 Task: nan
Action: Mouse moved to (471, 129)
Screenshot: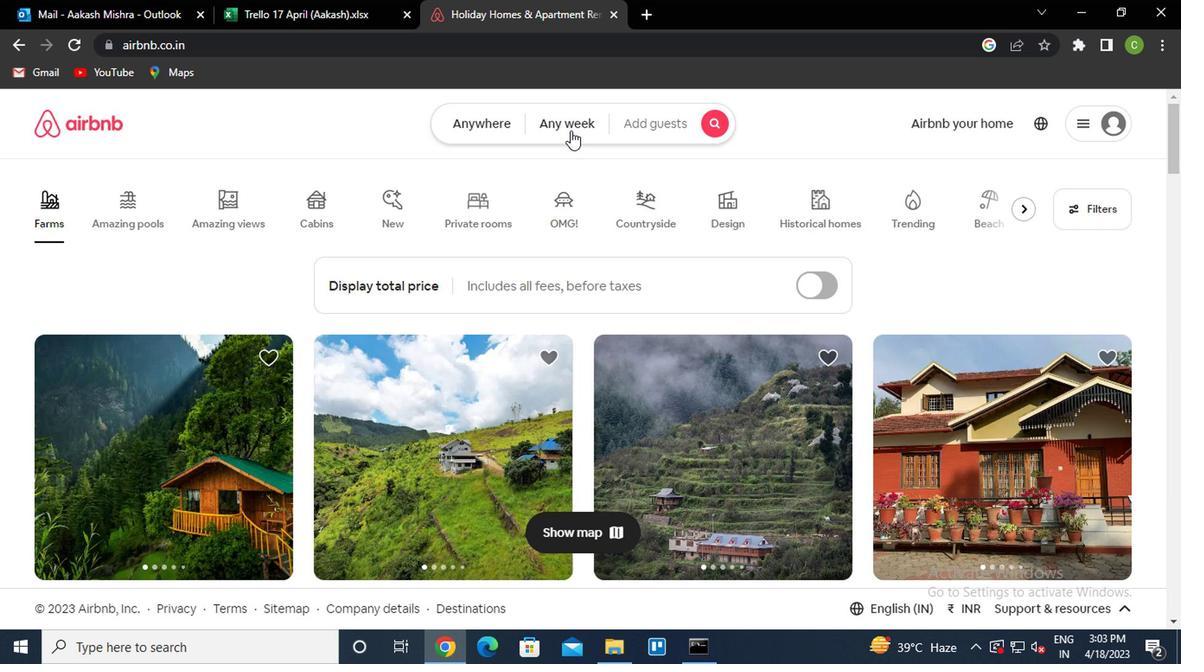 
Action: Mouse pressed left at (471, 129)
Screenshot: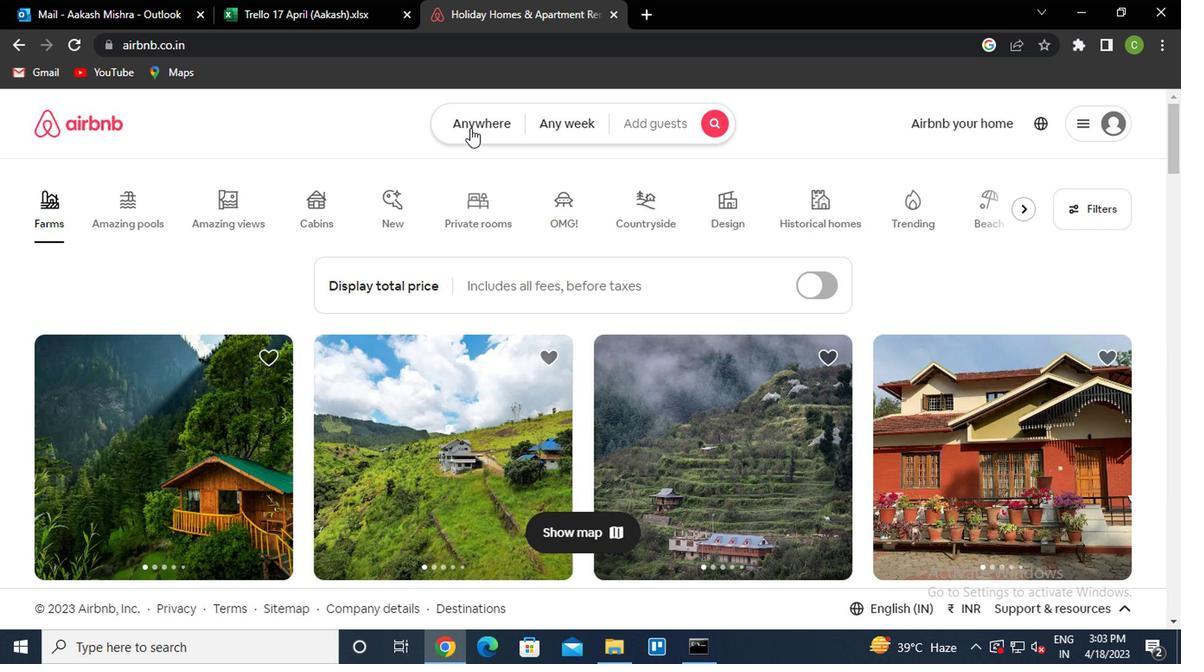 
Action: Mouse moved to (339, 193)
Screenshot: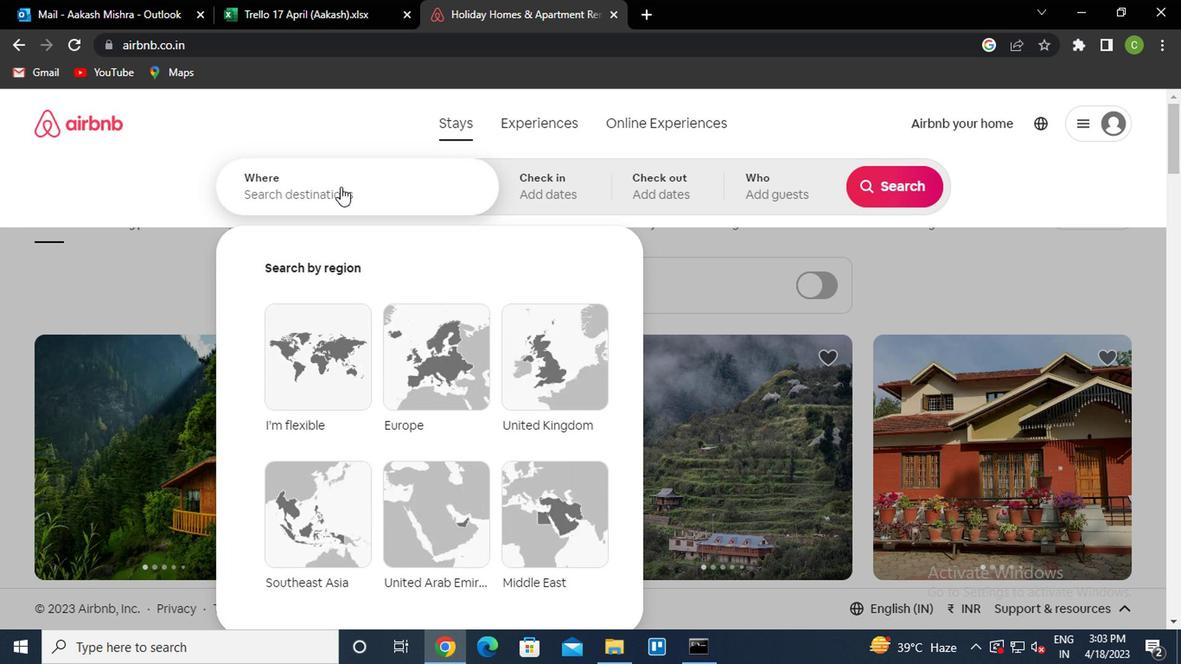 
Action: Mouse pressed left at (339, 193)
Screenshot: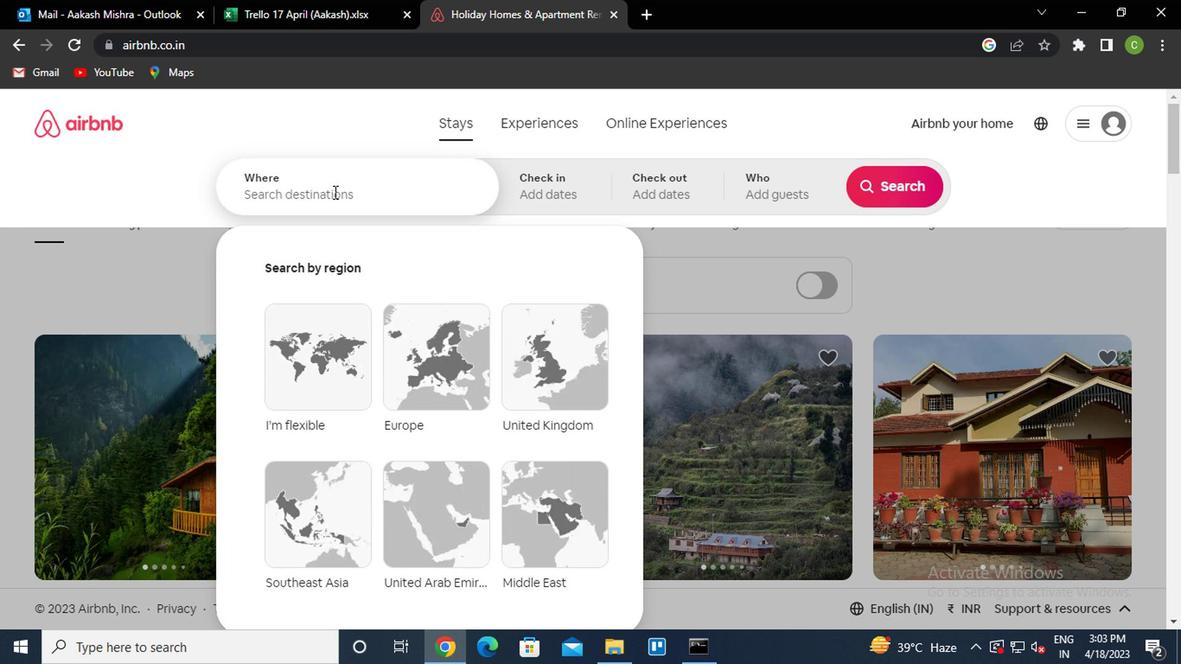 
Action: Key pressed <Key.caps_lock><Key.caps_lock>l<Key.caps_lock>pubi<Key.space><Key.caps_lock>b<Key.caps_lock>razil<Key.enter>
Screenshot: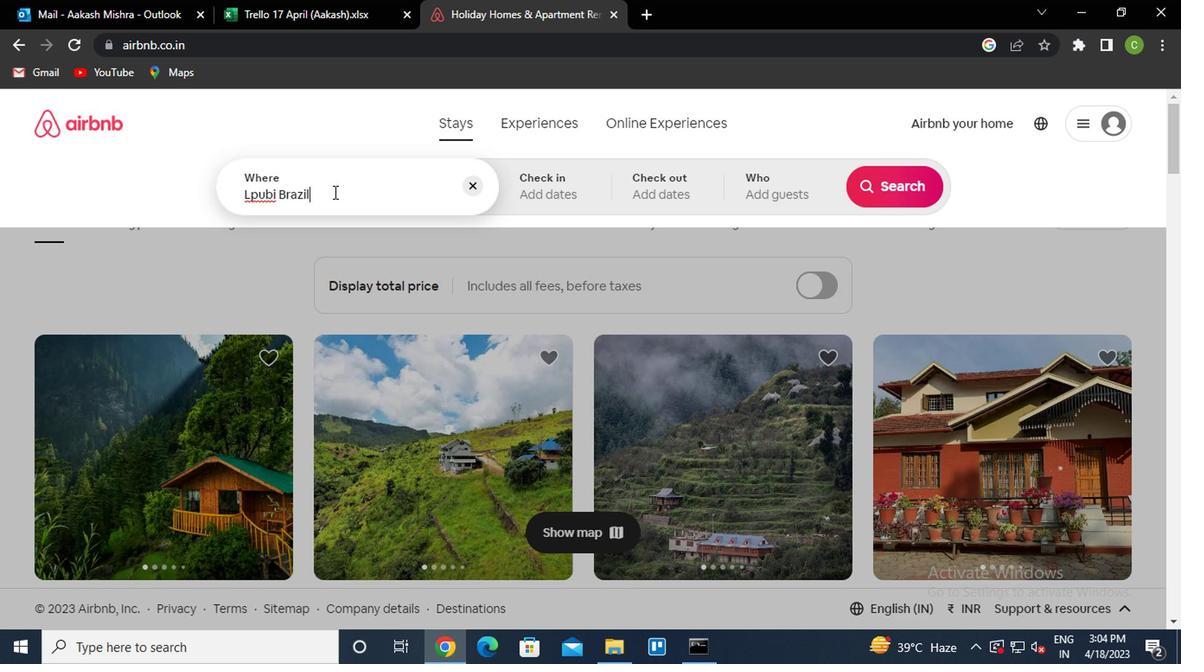 
Action: Mouse moved to (881, 321)
Screenshot: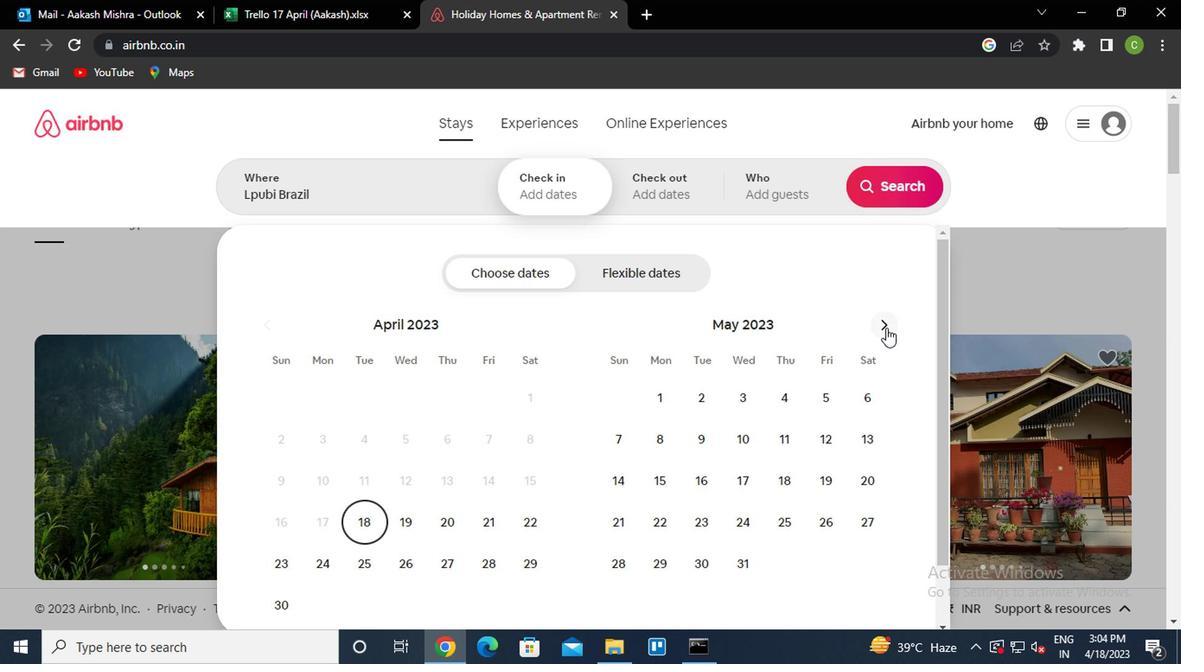 
Action: Mouse pressed left at (881, 321)
Screenshot: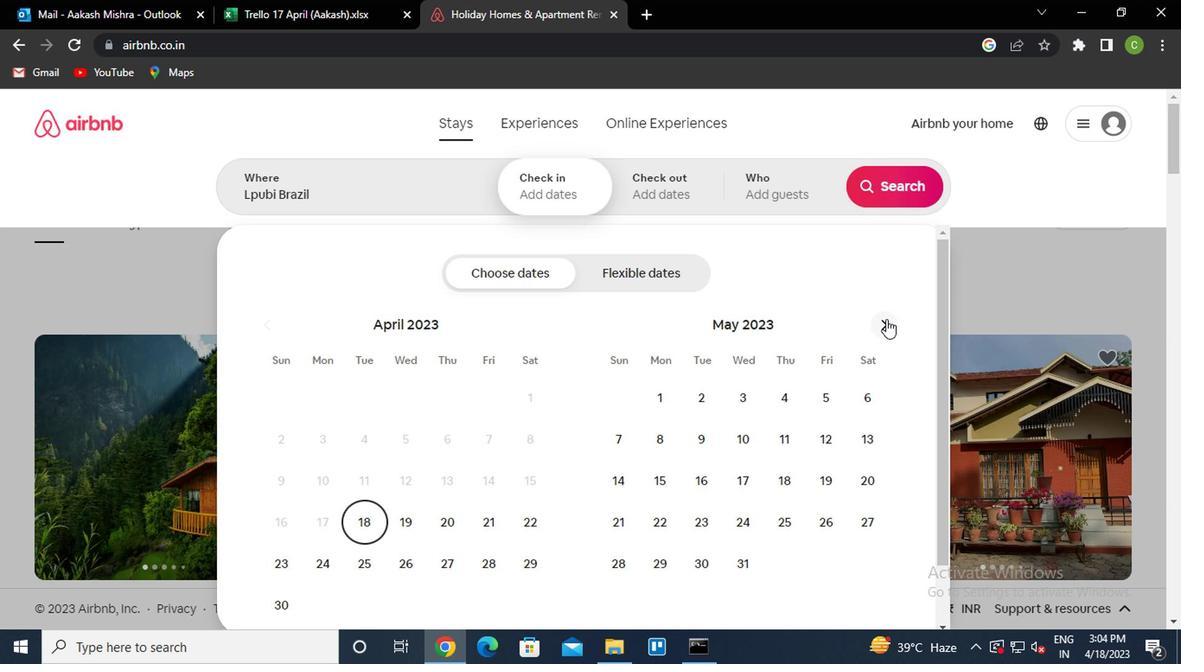 
Action: Mouse pressed left at (881, 321)
Screenshot: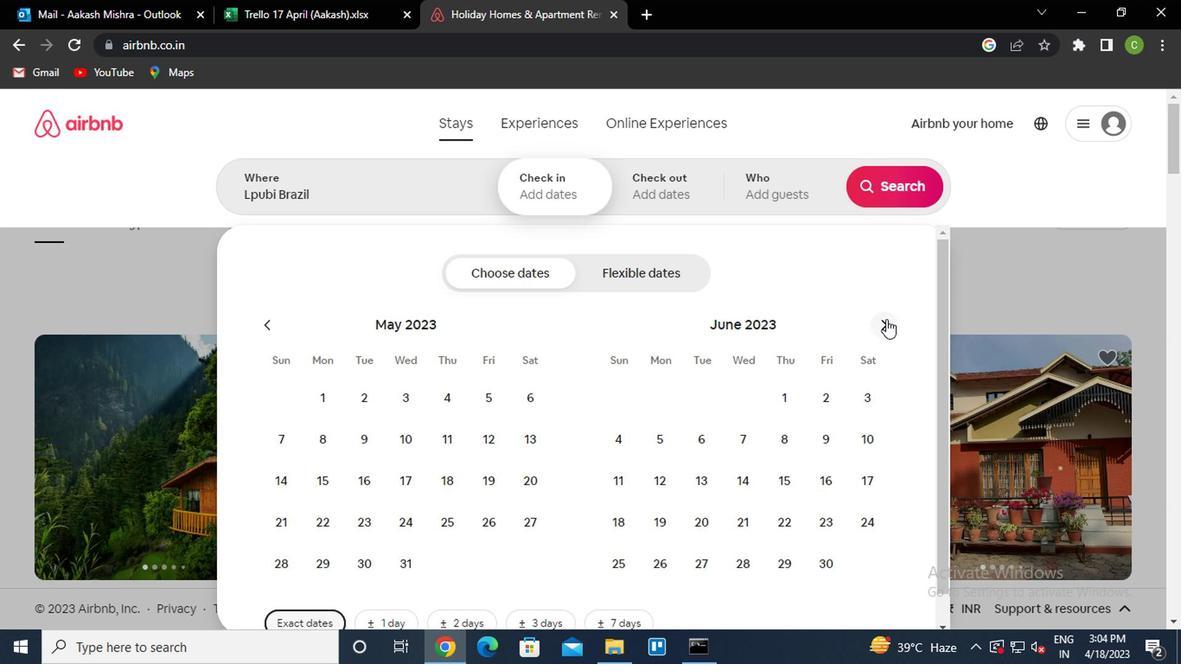 
Action: Mouse pressed left at (881, 321)
Screenshot: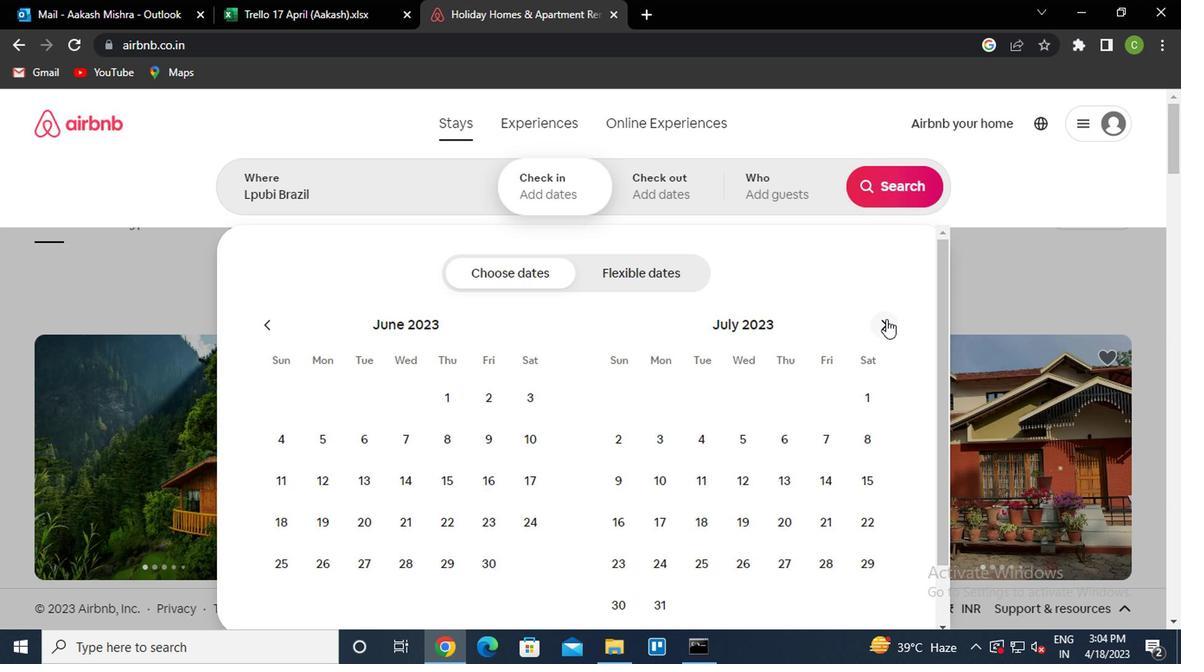 
Action: Mouse pressed left at (881, 321)
Screenshot: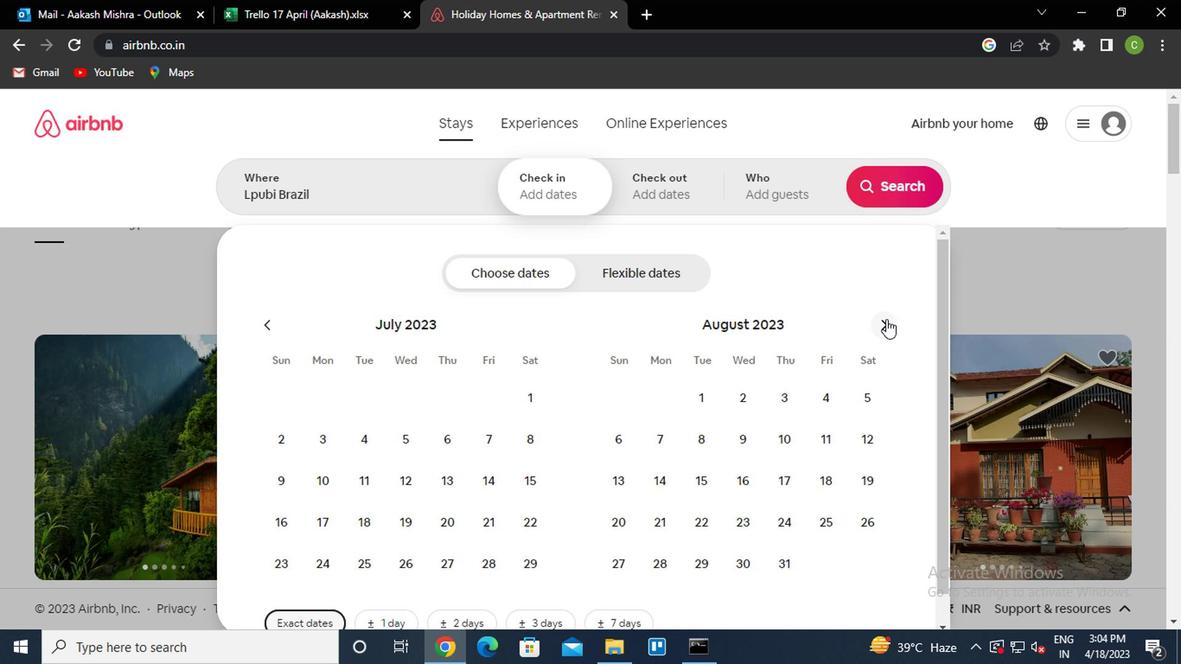 
Action: Mouse moved to (707, 440)
Screenshot: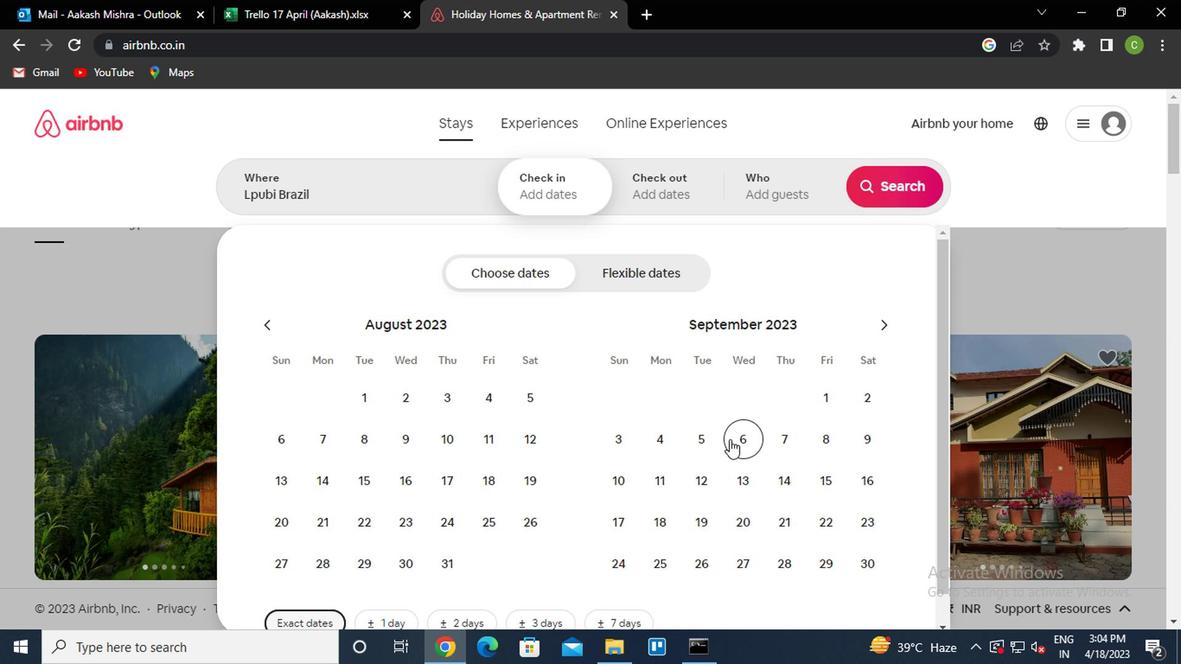 
Action: Mouse pressed left at (707, 440)
Screenshot: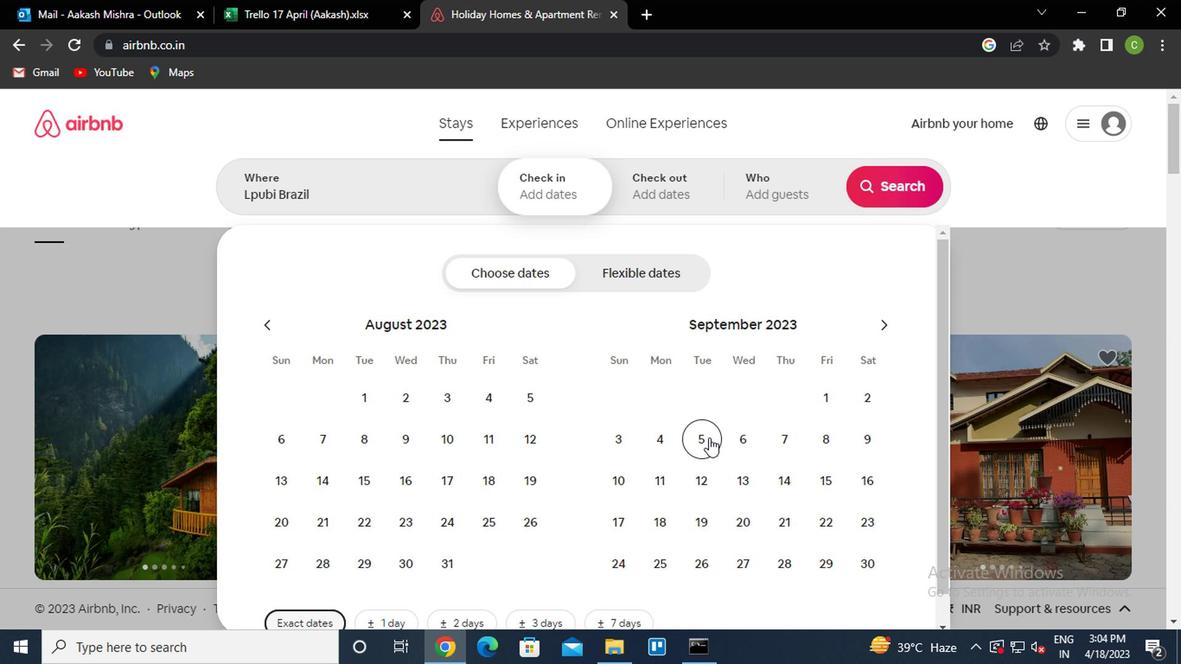
Action: Mouse moved to (715, 483)
Screenshot: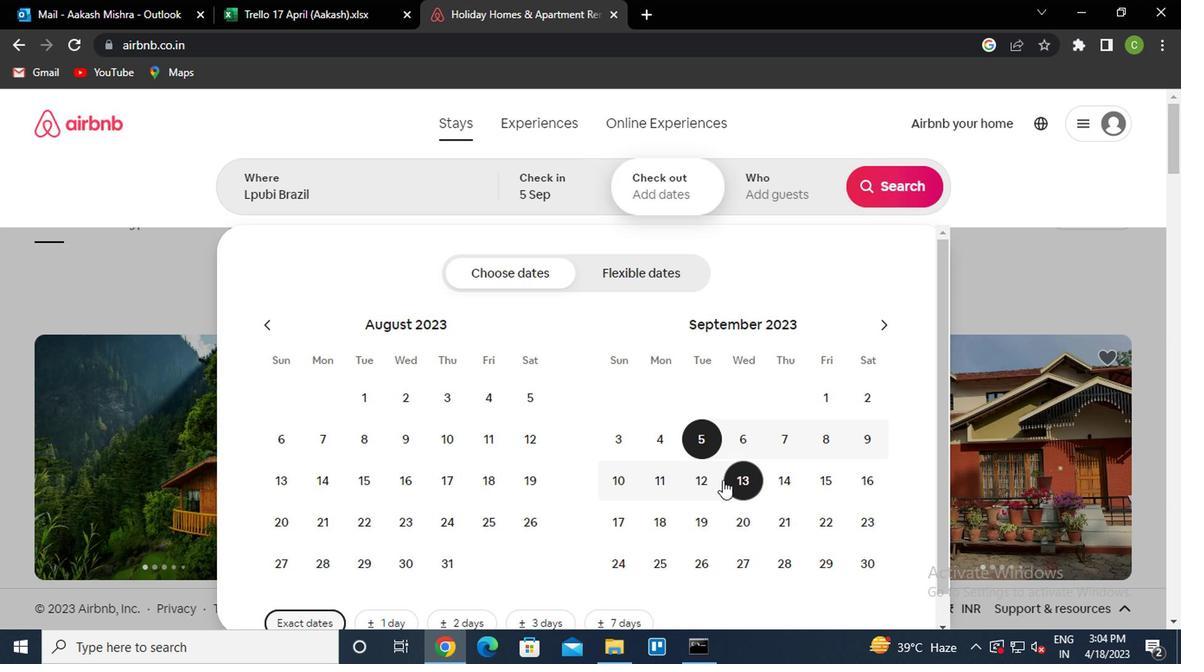 
Action: Mouse pressed left at (715, 483)
Screenshot: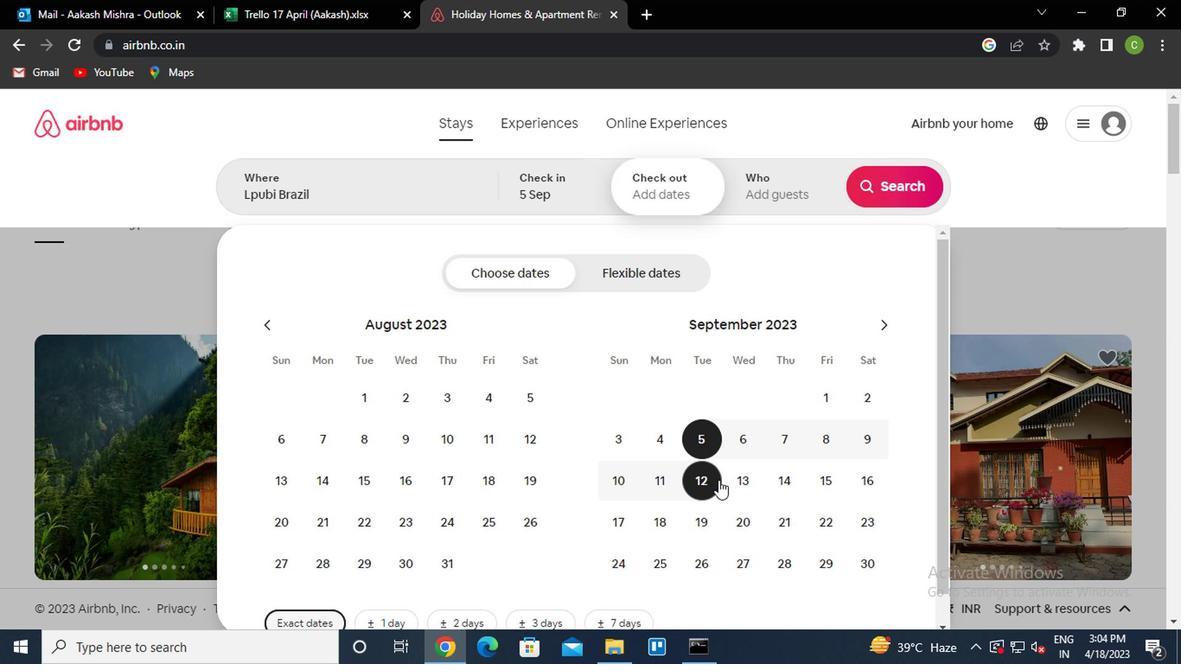 
Action: Mouse moved to (820, 202)
Screenshot: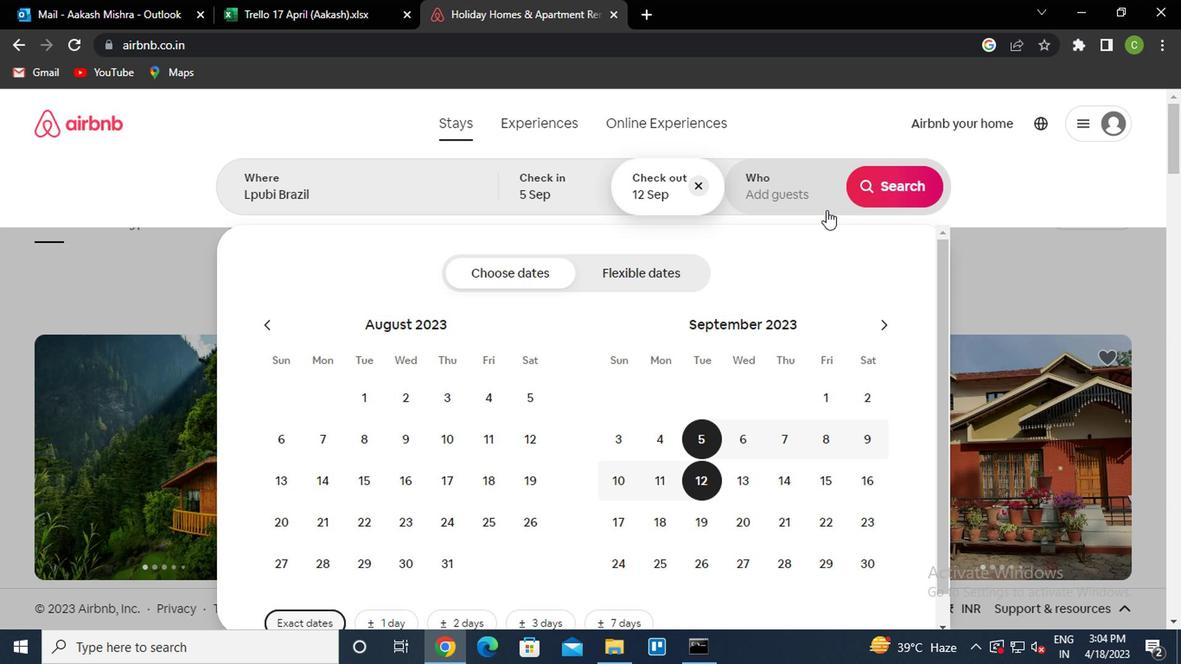 
Action: Mouse pressed left at (820, 202)
Screenshot: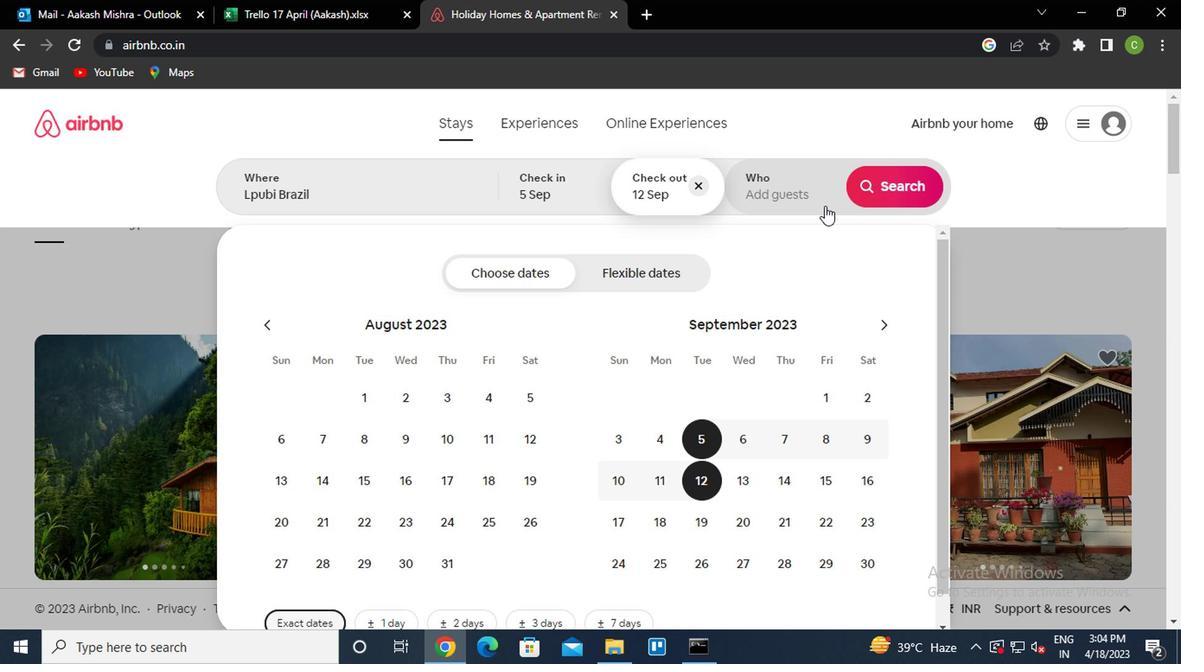 
Action: Mouse moved to (893, 276)
Screenshot: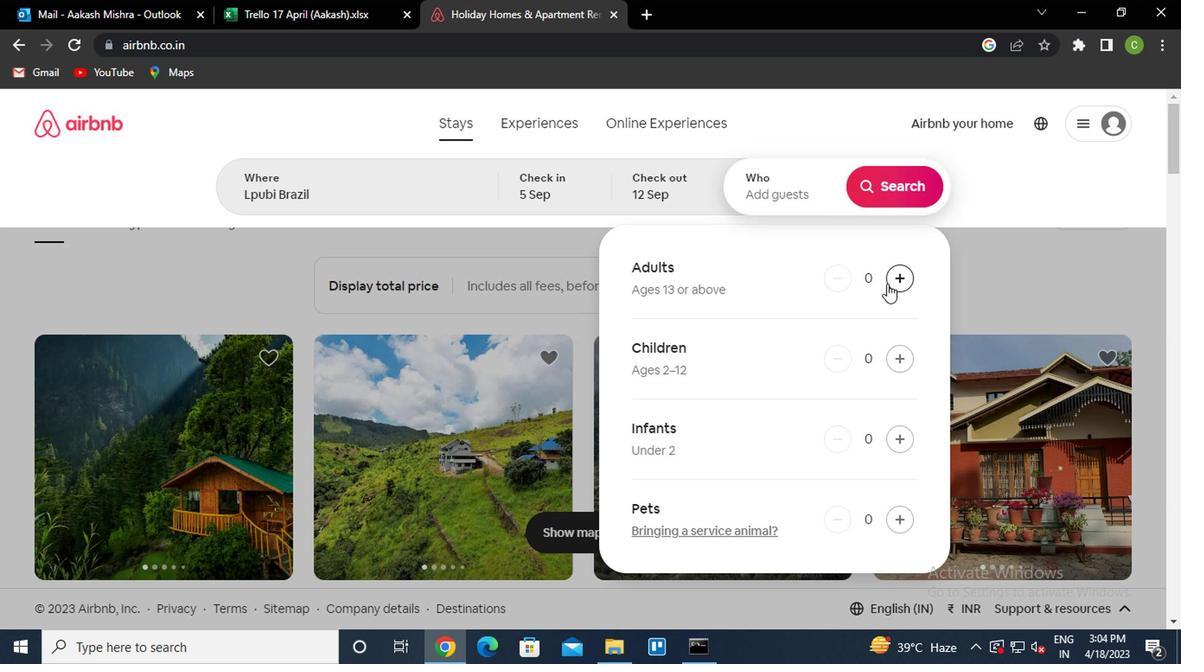 
Action: Mouse pressed left at (893, 276)
Screenshot: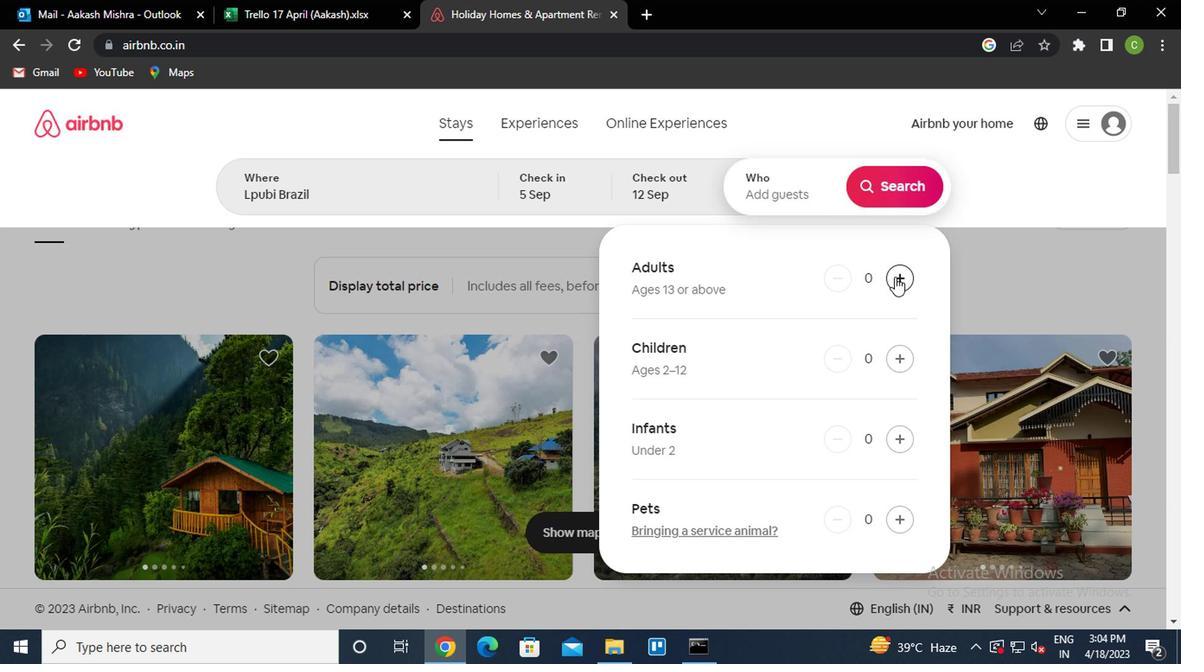 
Action: Mouse pressed left at (893, 276)
Screenshot: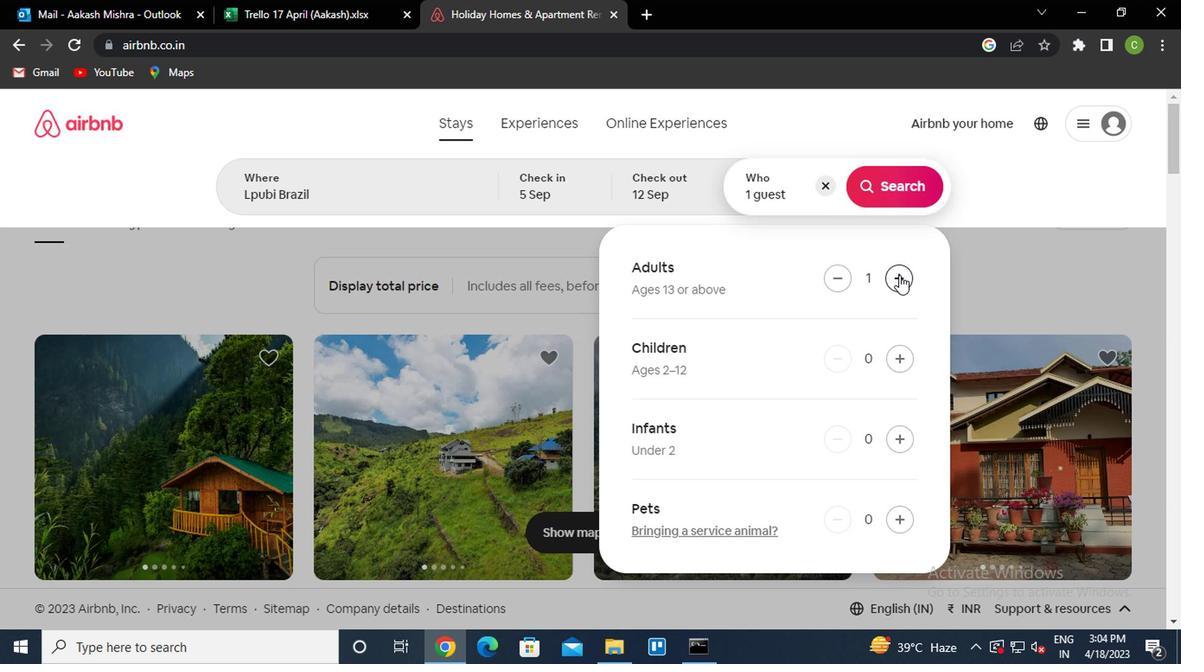
Action: Mouse moved to (1049, 298)
Screenshot: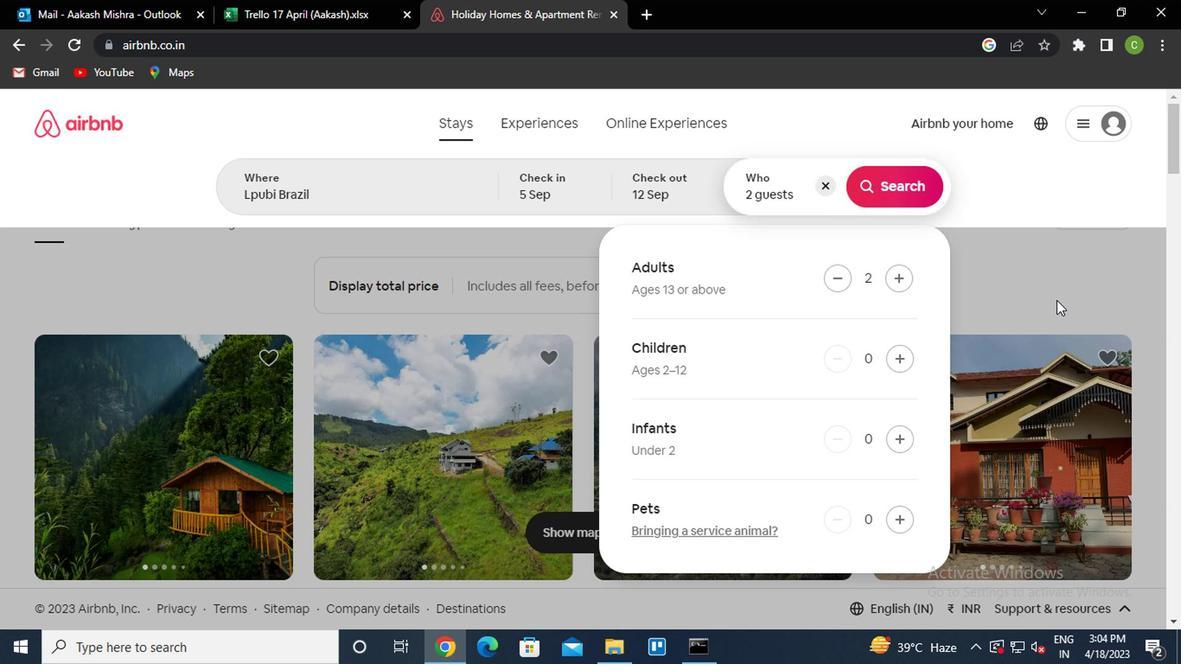 
Action: Mouse pressed left at (1049, 298)
Screenshot: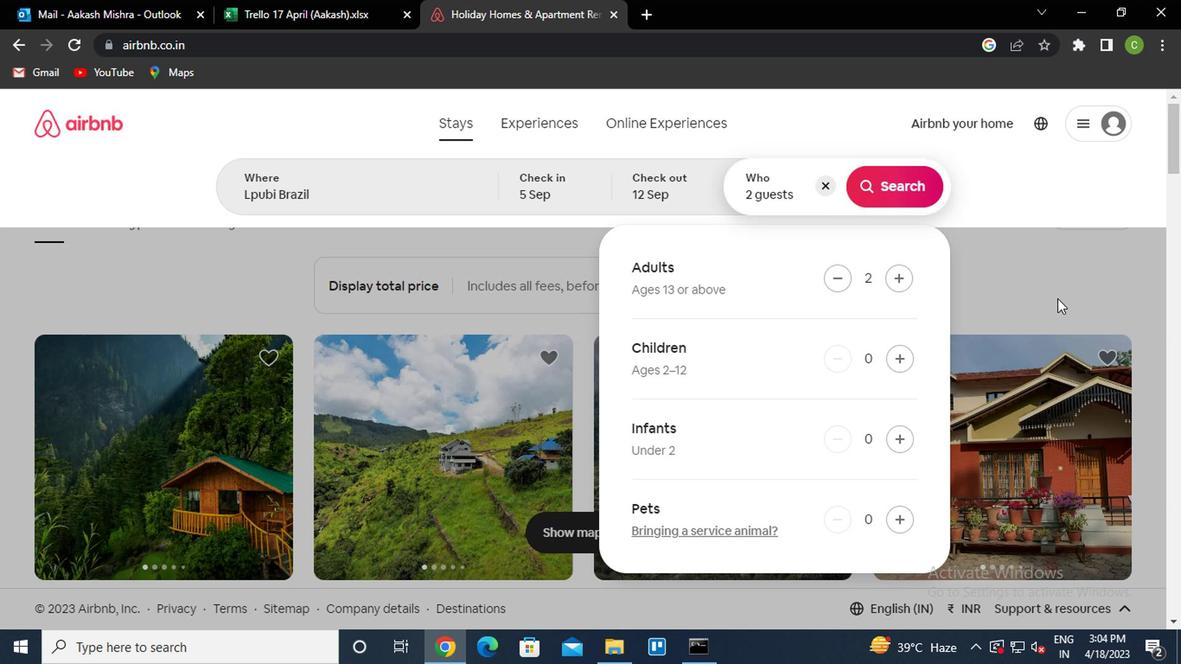 
Action: Mouse moved to (1080, 196)
Screenshot: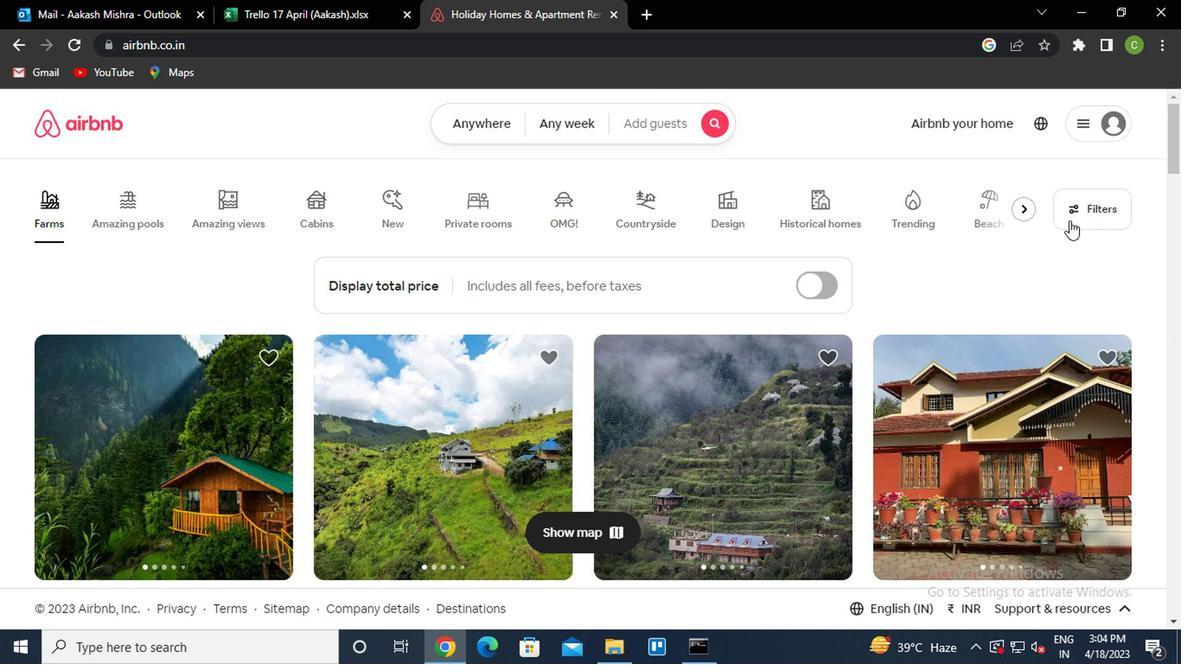 
Action: Mouse pressed left at (1080, 196)
Screenshot: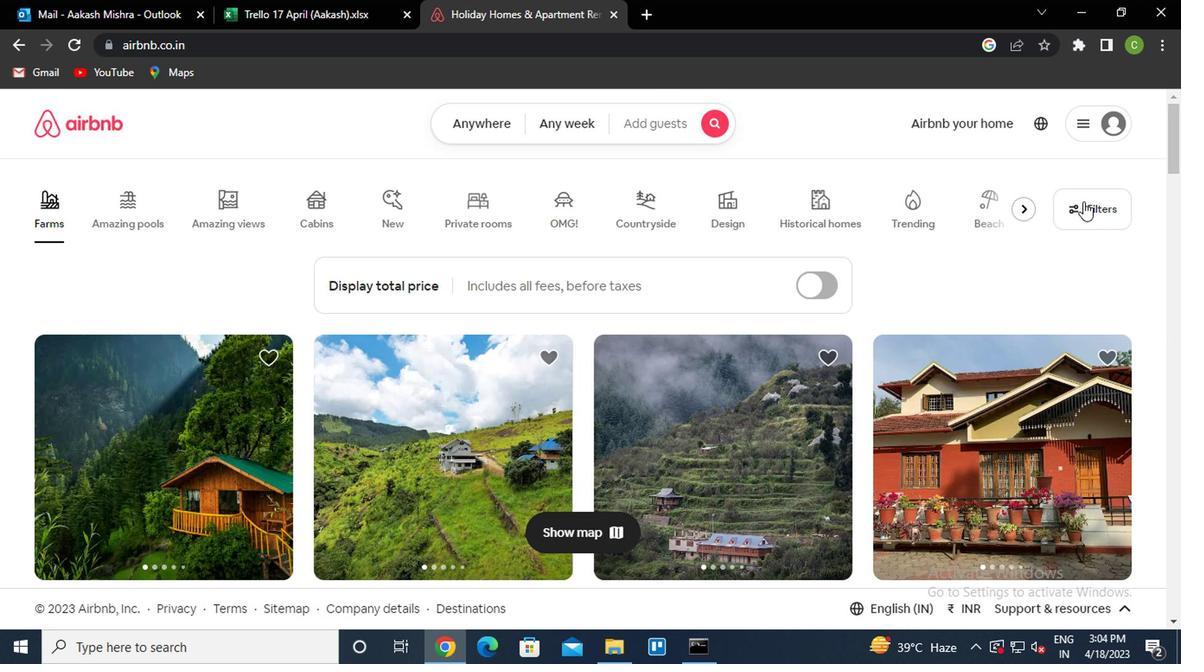 
Action: Mouse moved to (384, 417)
Screenshot: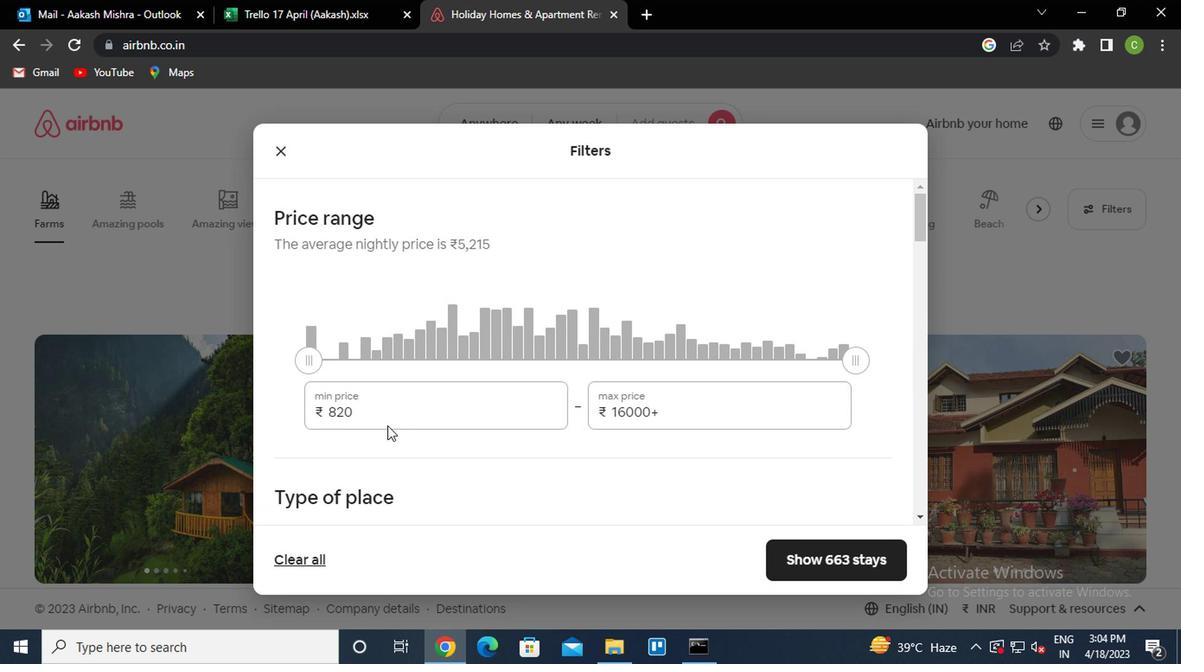 
Action: Mouse pressed left at (384, 417)
Screenshot: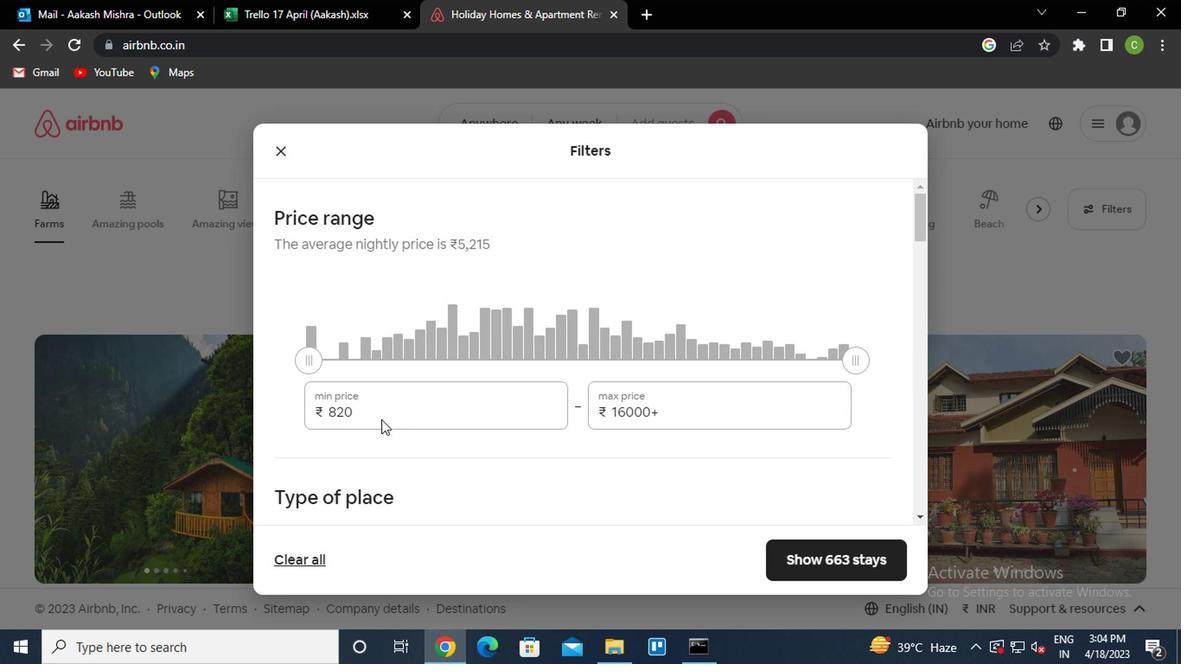 
Action: Key pressed <Key.backspace><Key.backspace><Key.backspace>10000<Key.tab>1500<Key.backspace><Key.backspace><Key.backspace><Key.backspace><Key.backspace><Key.backspace><Key.backspace><Key.backspace><Key.backspace><Key.backspace><Key.backspace><Key.backspace><Key.backspace><Key.backspace>15000
Screenshot: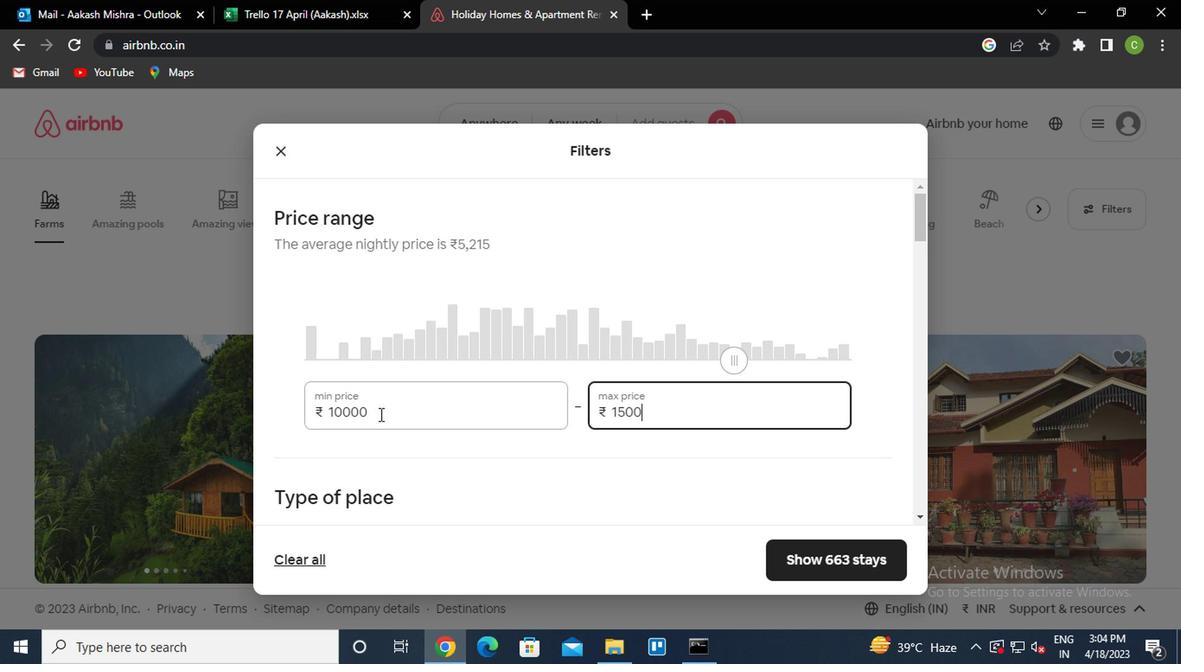 
Action: Mouse moved to (490, 420)
Screenshot: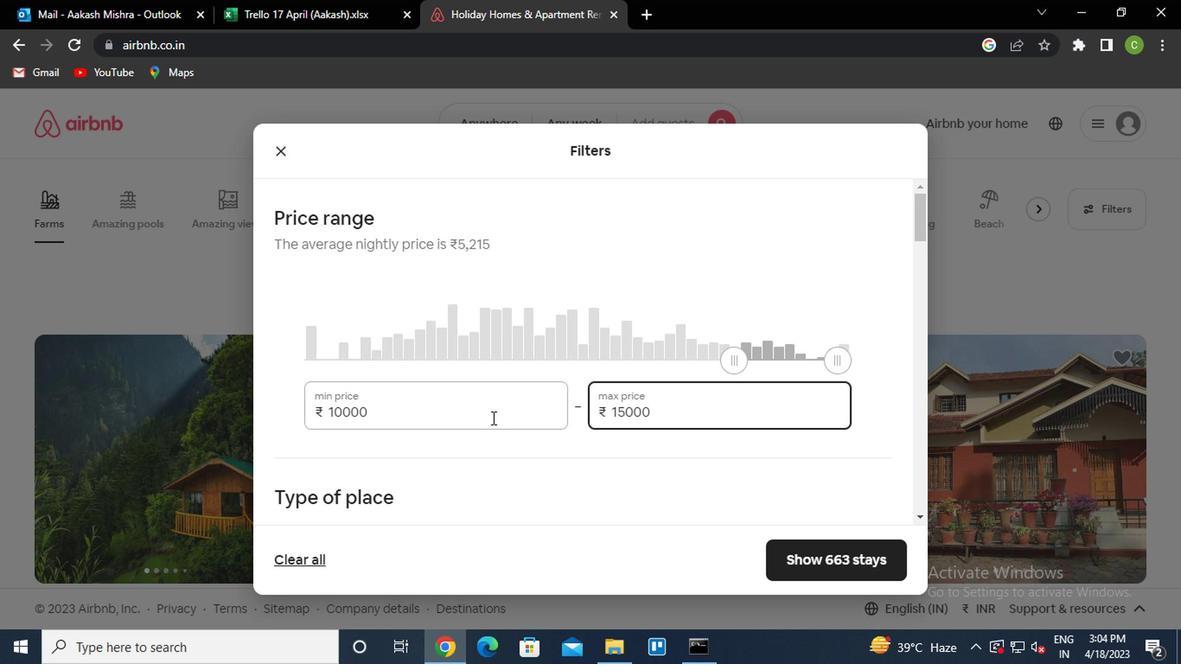 
Action: Mouse scrolled (490, 419) with delta (0, -1)
Screenshot: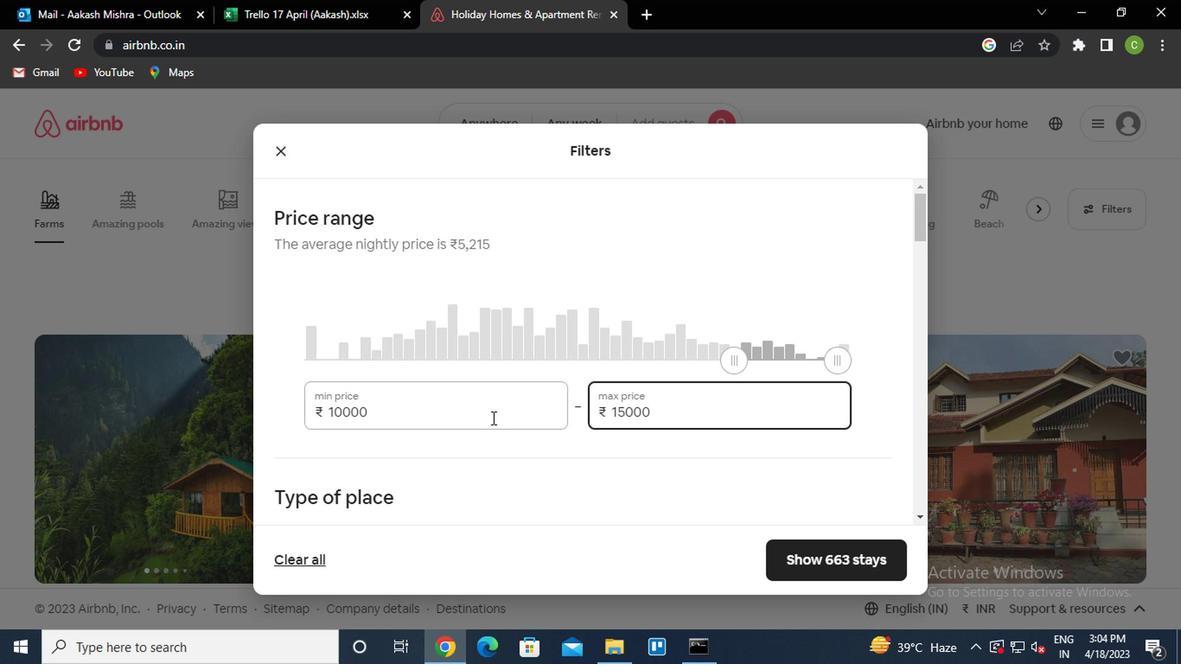 
Action: Mouse moved to (478, 422)
Screenshot: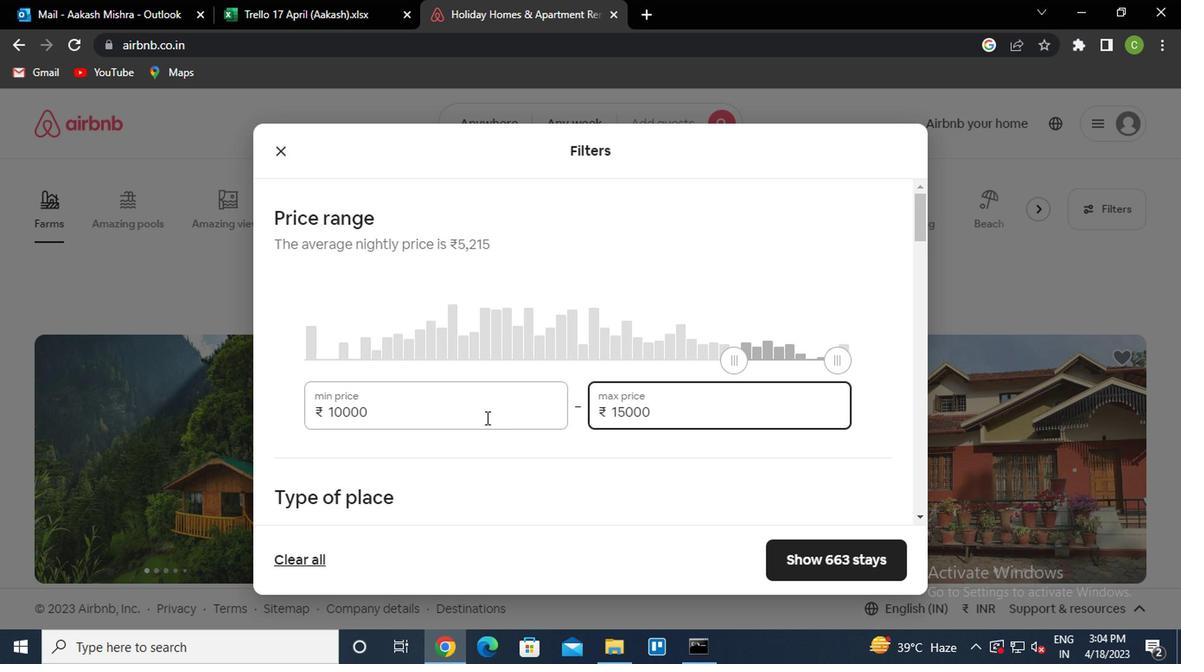 
Action: Mouse scrolled (478, 421) with delta (0, -1)
Screenshot: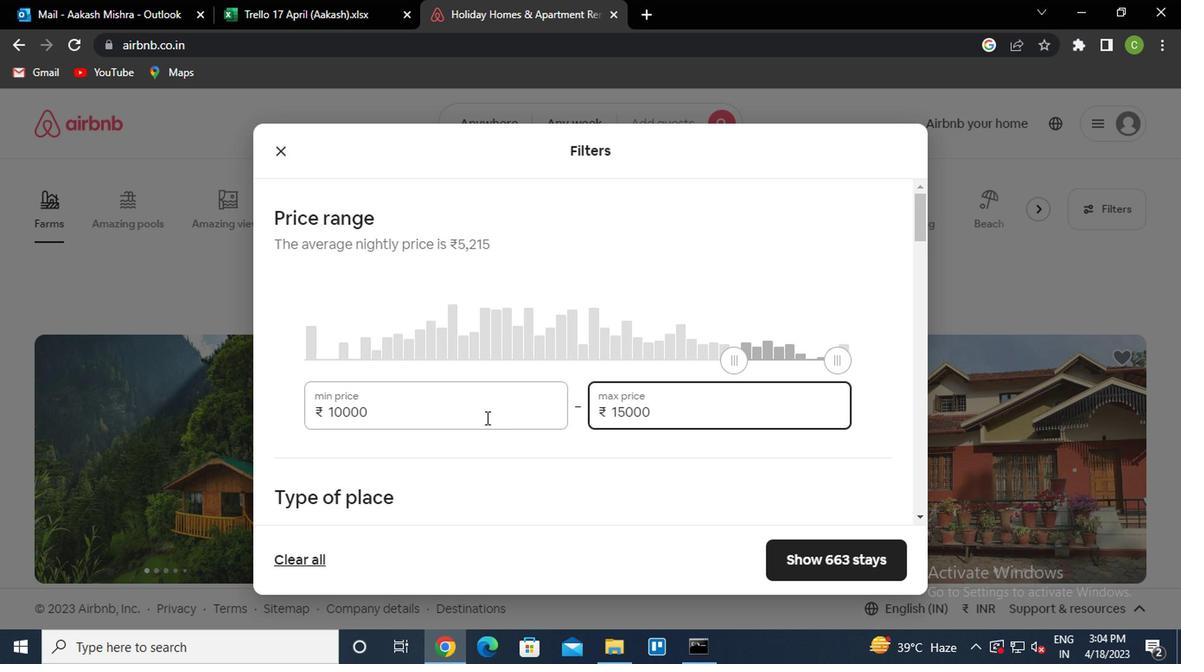 
Action: Mouse moved to (467, 425)
Screenshot: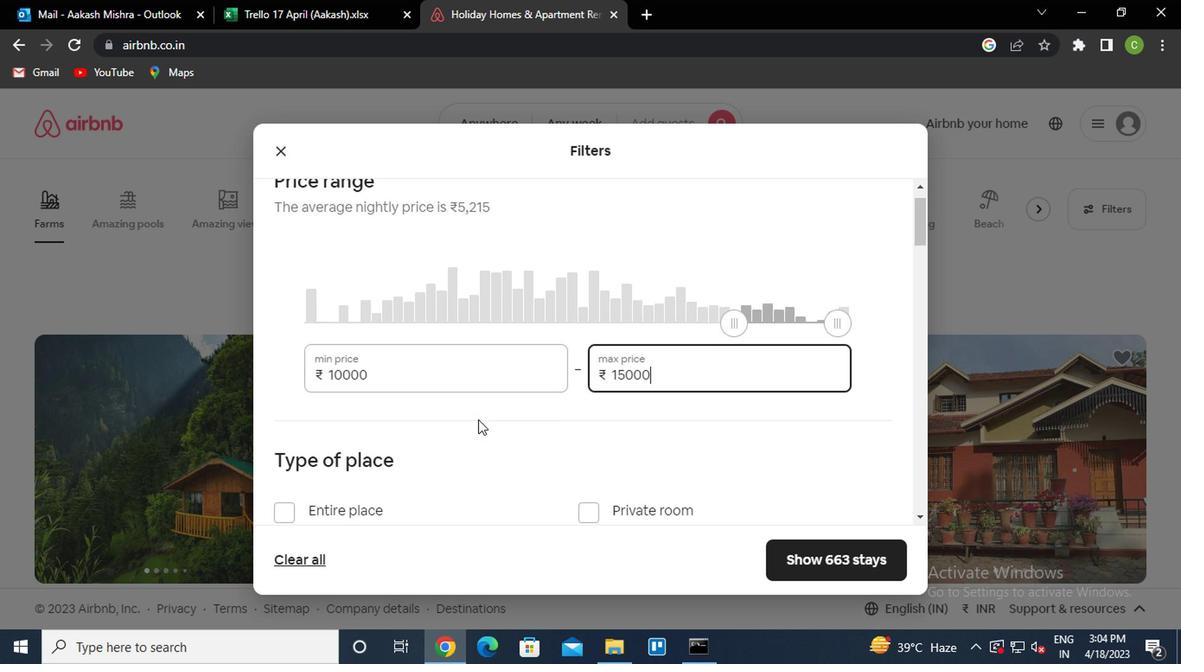 
Action: Mouse scrolled (467, 423) with delta (0, -1)
Screenshot: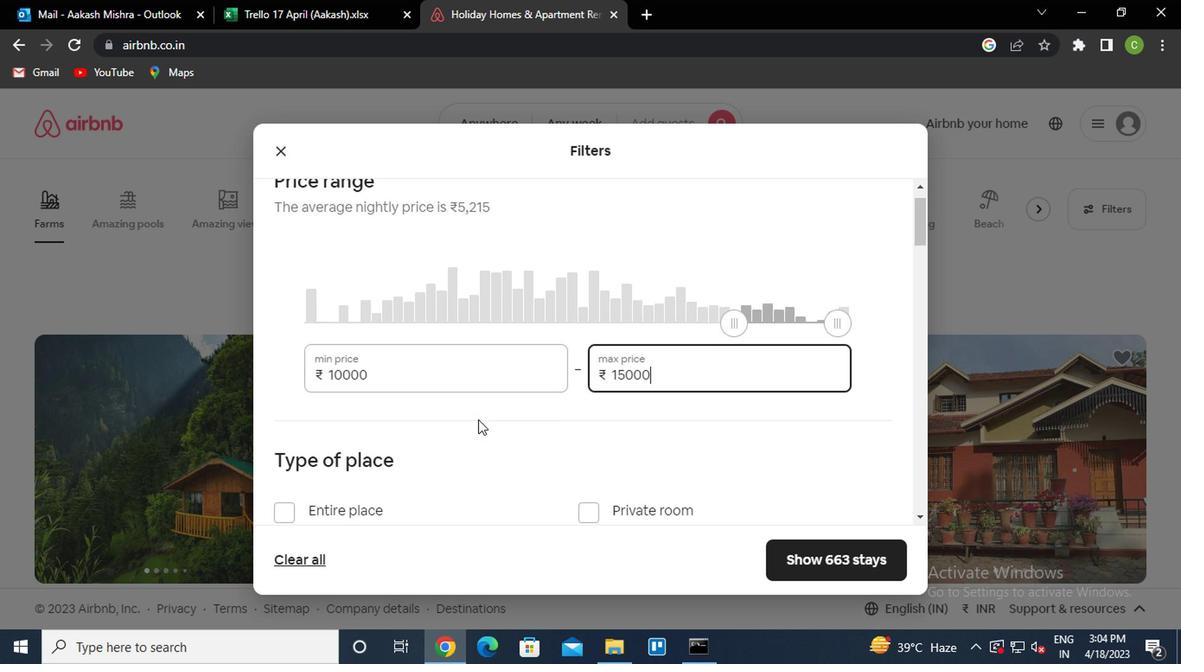 
Action: Mouse moved to (415, 362)
Screenshot: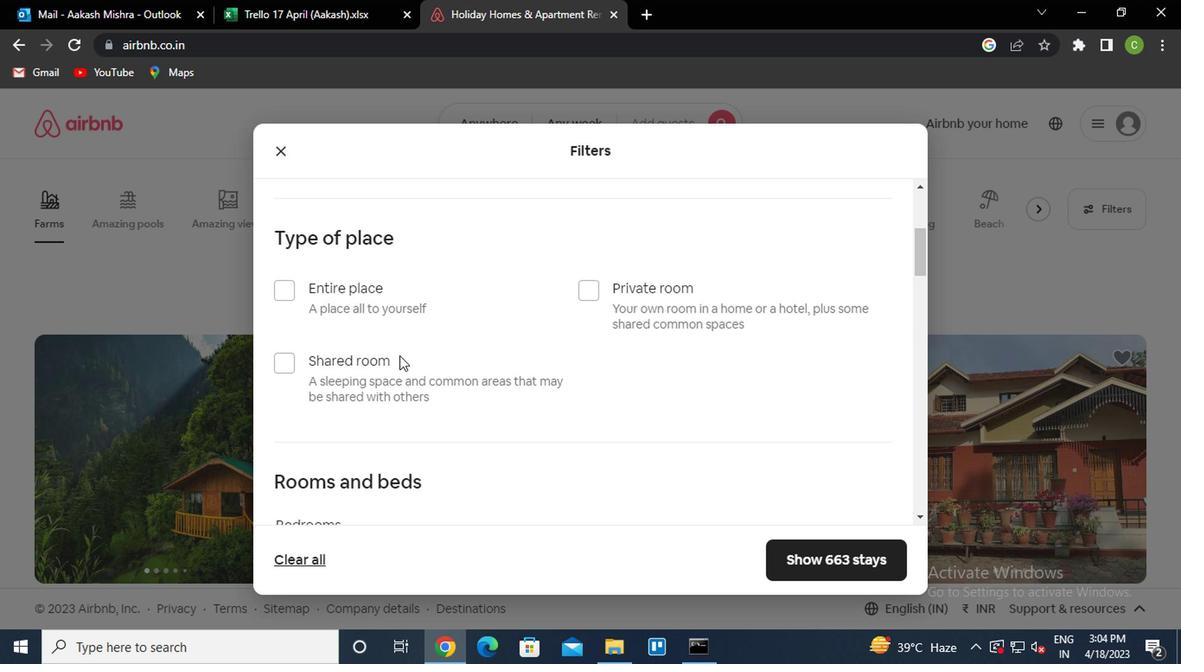 
Action: Mouse scrolled (415, 362) with delta (0, 0)
Screenshot: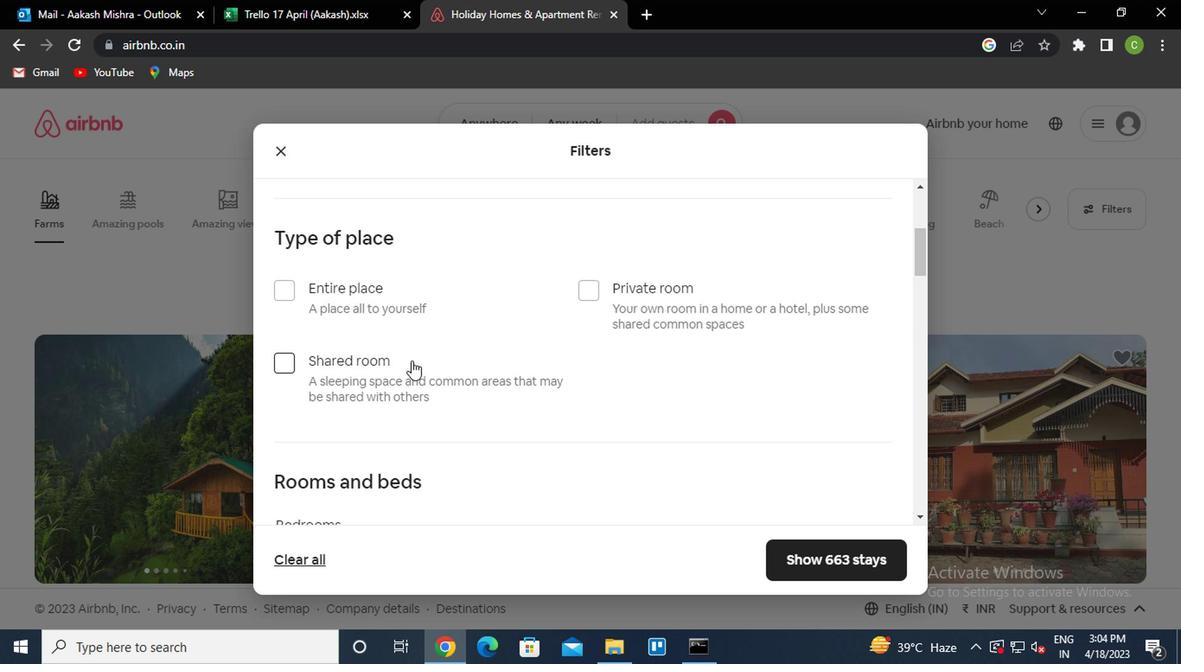 
Action: Mouse moved to (416, 366)
Screenshot: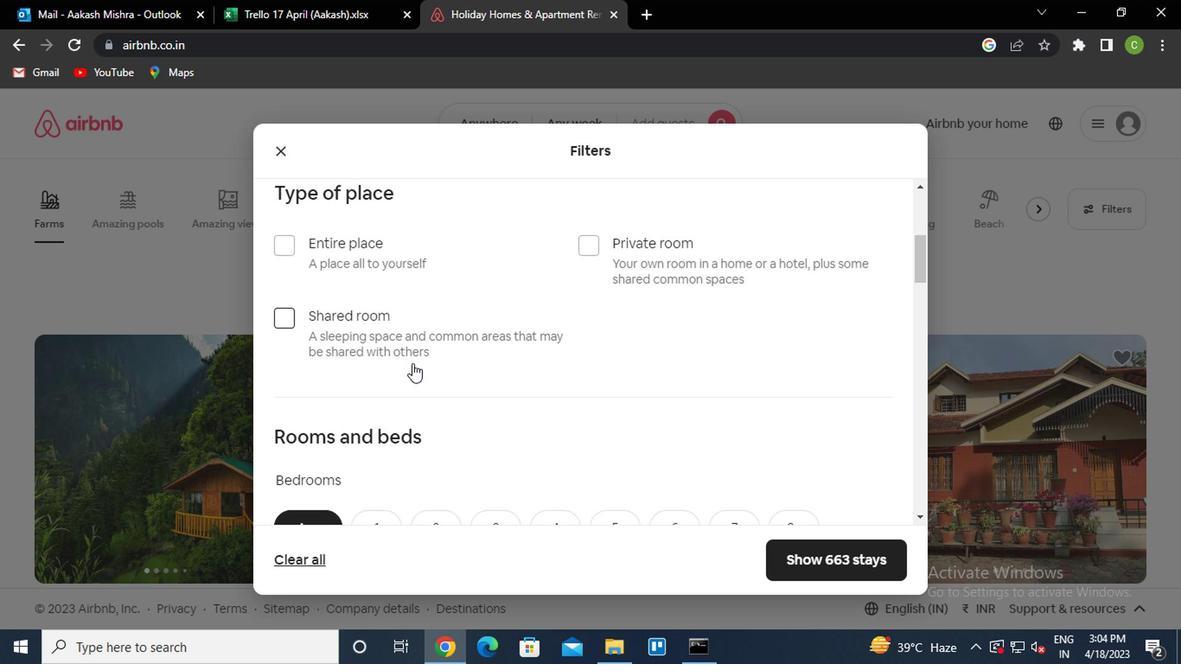 
Action: Mouse scrolled (416, 365) with delta (0, 0)
Screenshot: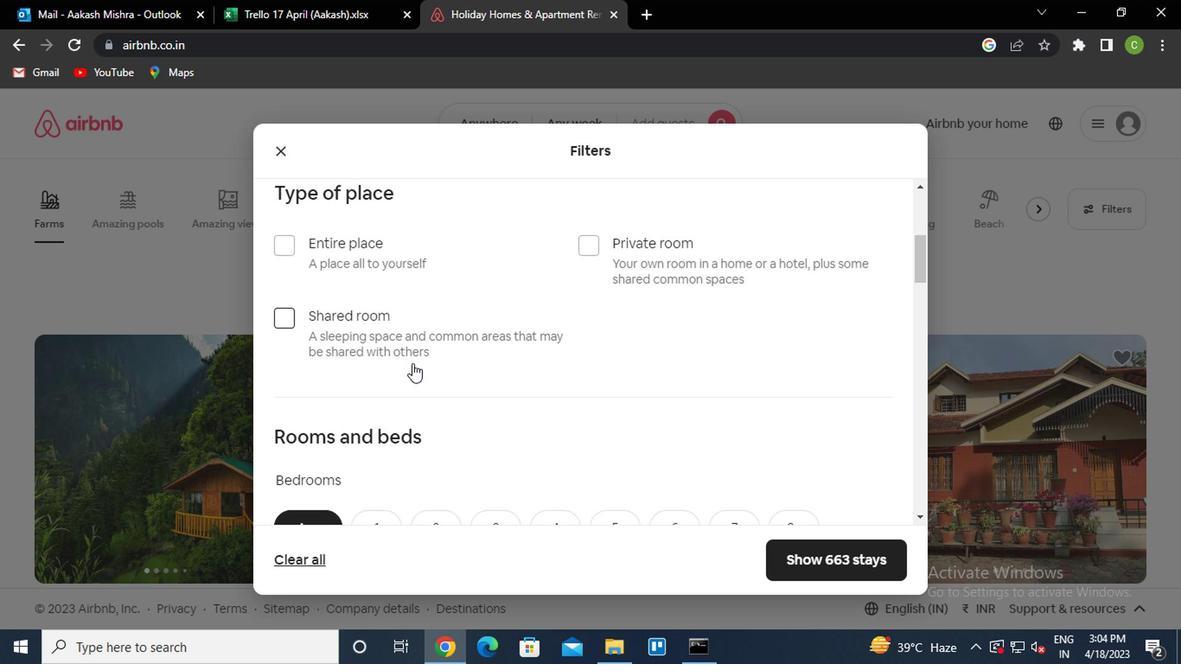 
Action: Mouse scrolled (416, 365) with delta (0, 0)
Screenshot: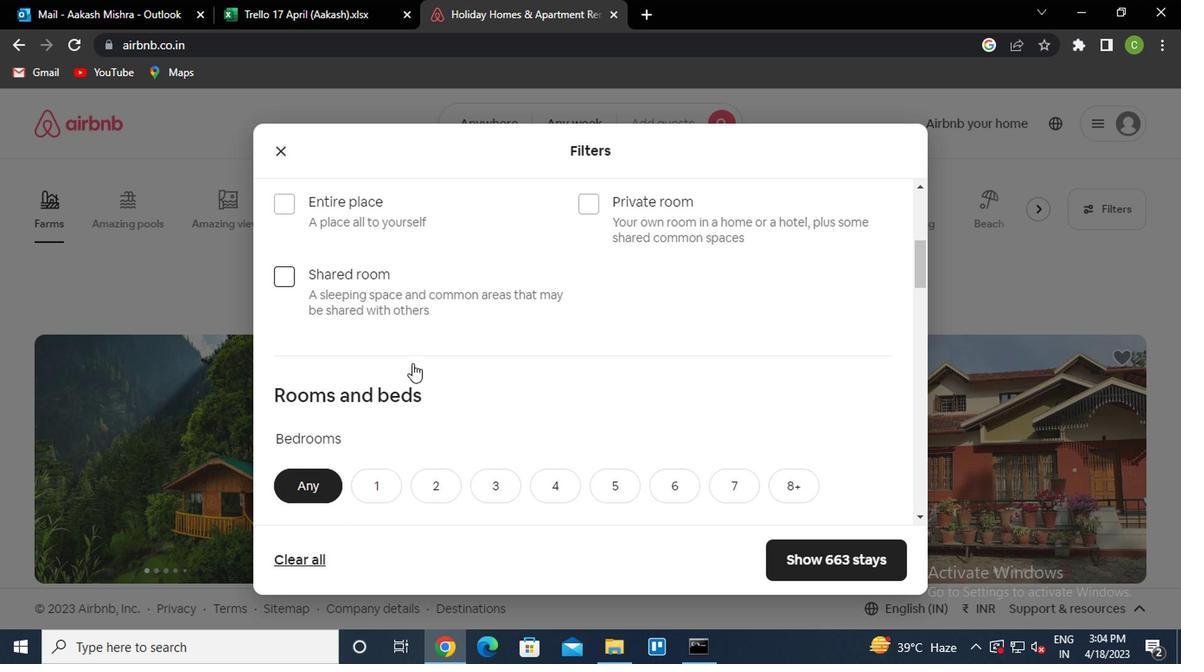 
Action: Mouse moved to (380, 302)
Screenshot: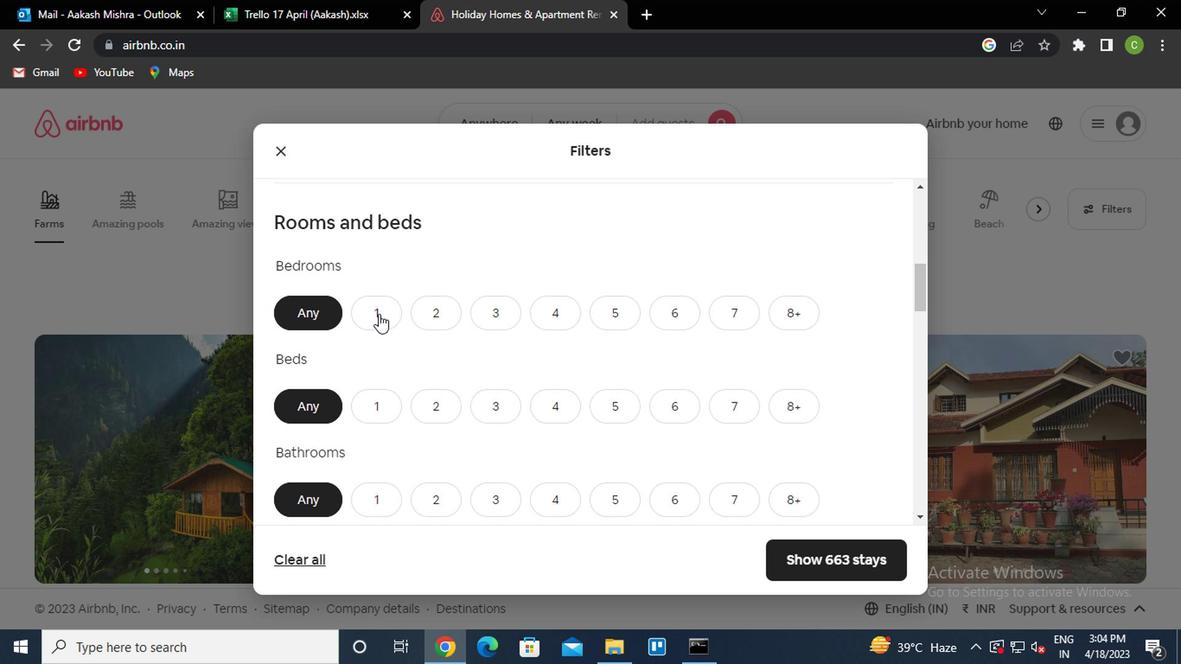 
Action: Mouse pressed left at (380, 302)
Screenshot: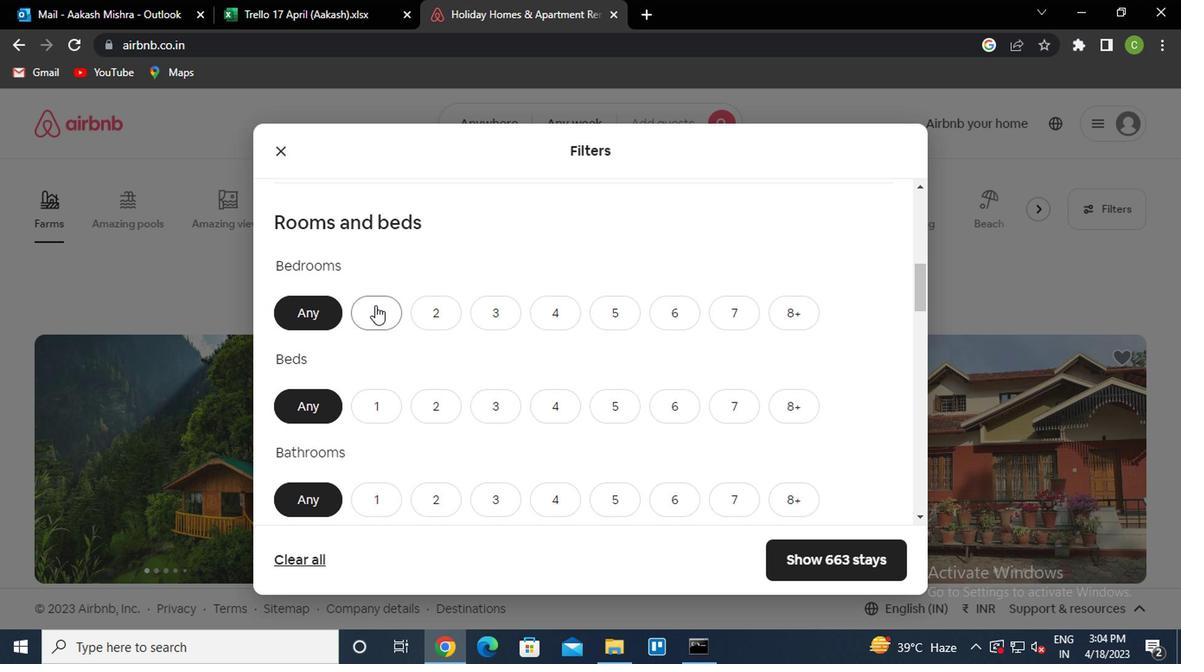 
Action: Mouse moved to (383, 415)
Screenshot: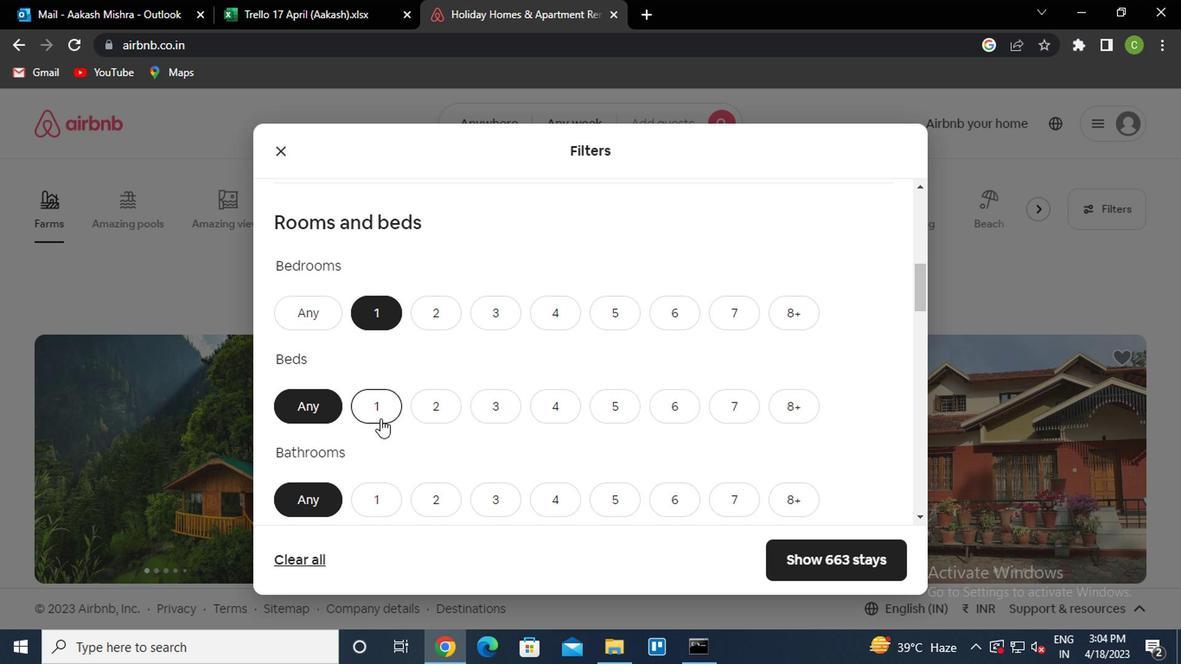 
Action: Mouse pressed left at (383, 415)
Screenshot: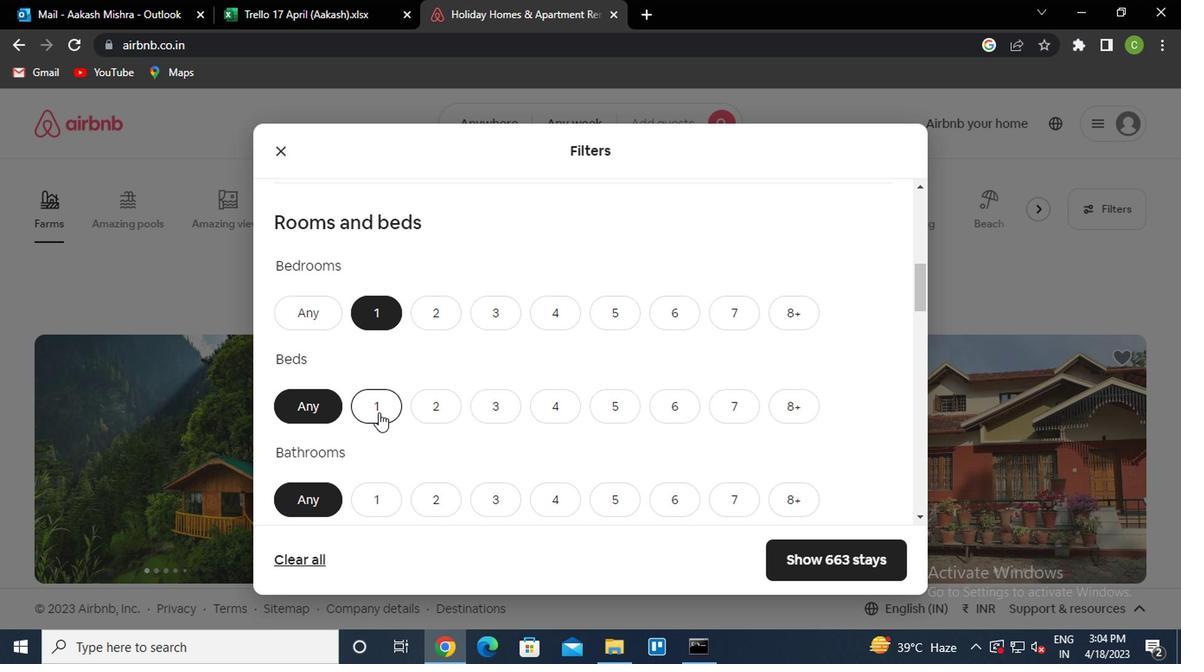 
Action: Mouse moved to (380, 492)
Screenshot: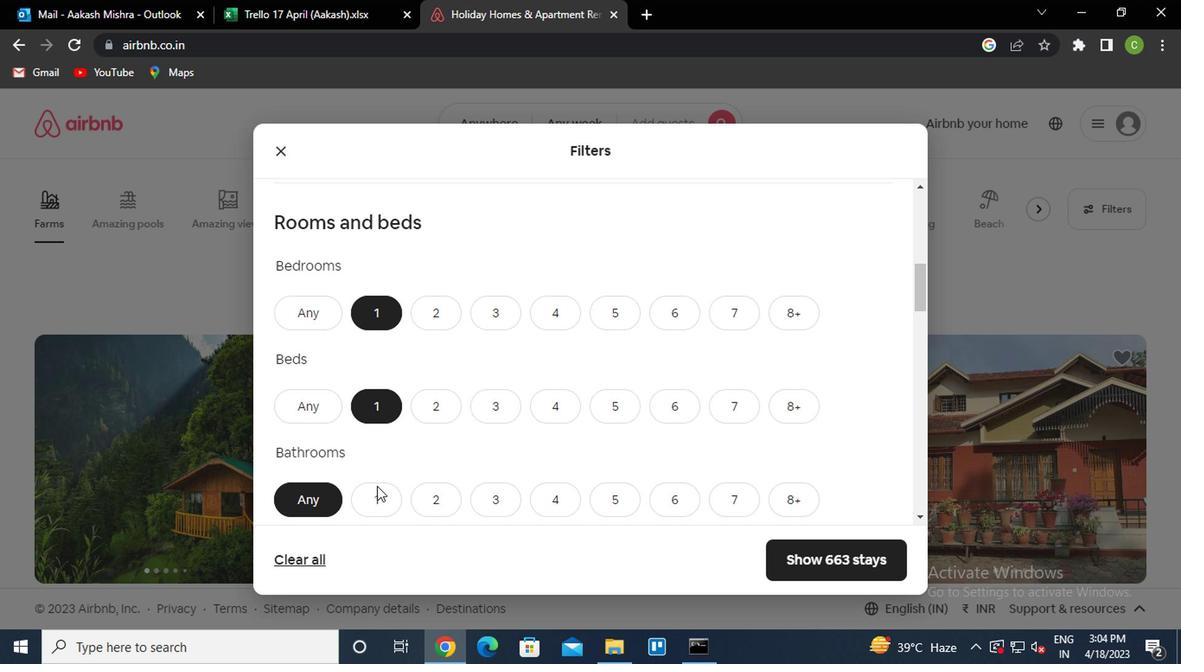 
Action: Mouse pressed left at (380, 492)
Screenshot: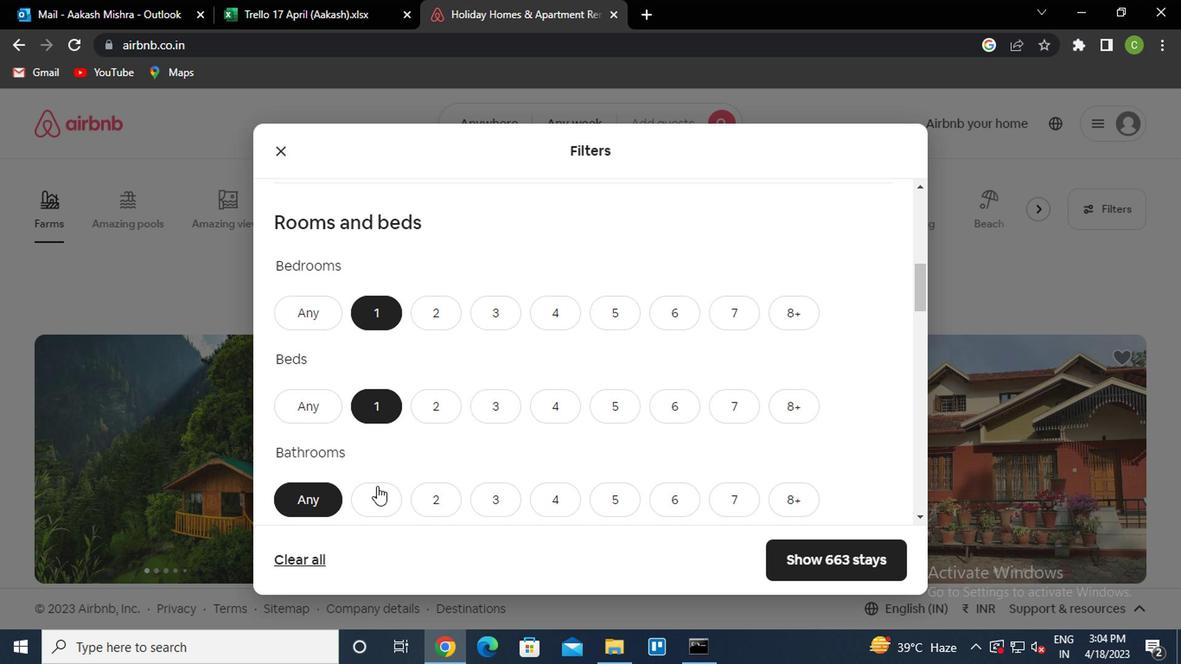 
Action: Mouse moved to (391, 458)
Screenshot: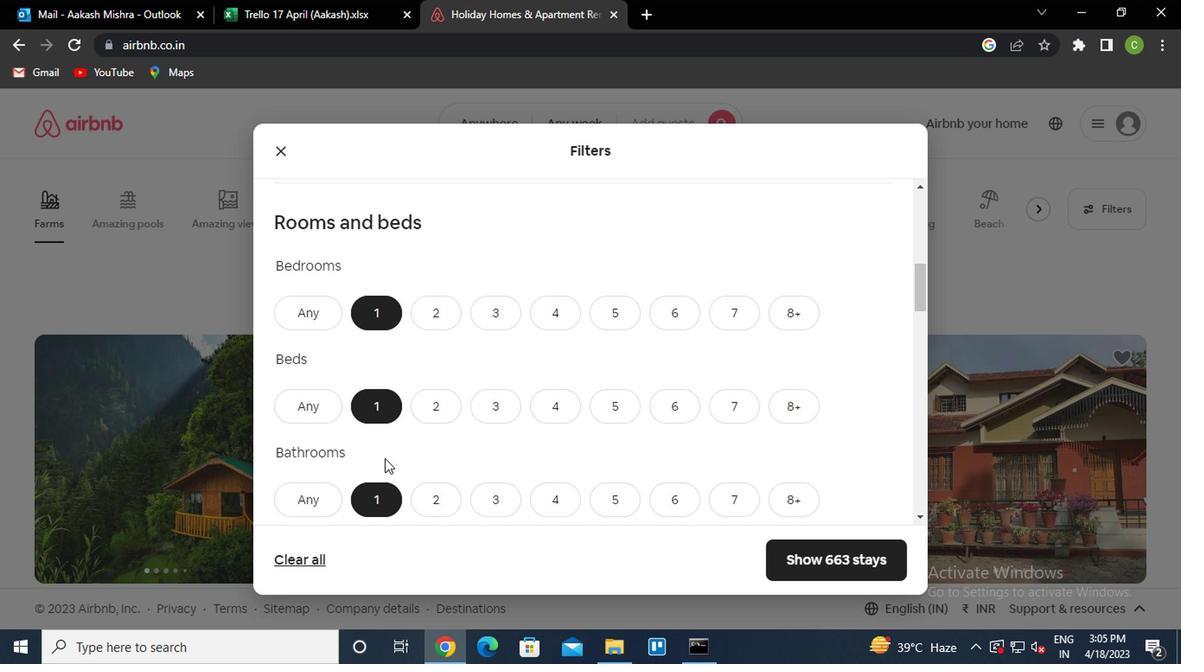 
Action: Mouse scrolled (391, 457) with delta (0, -1)
Screenshot: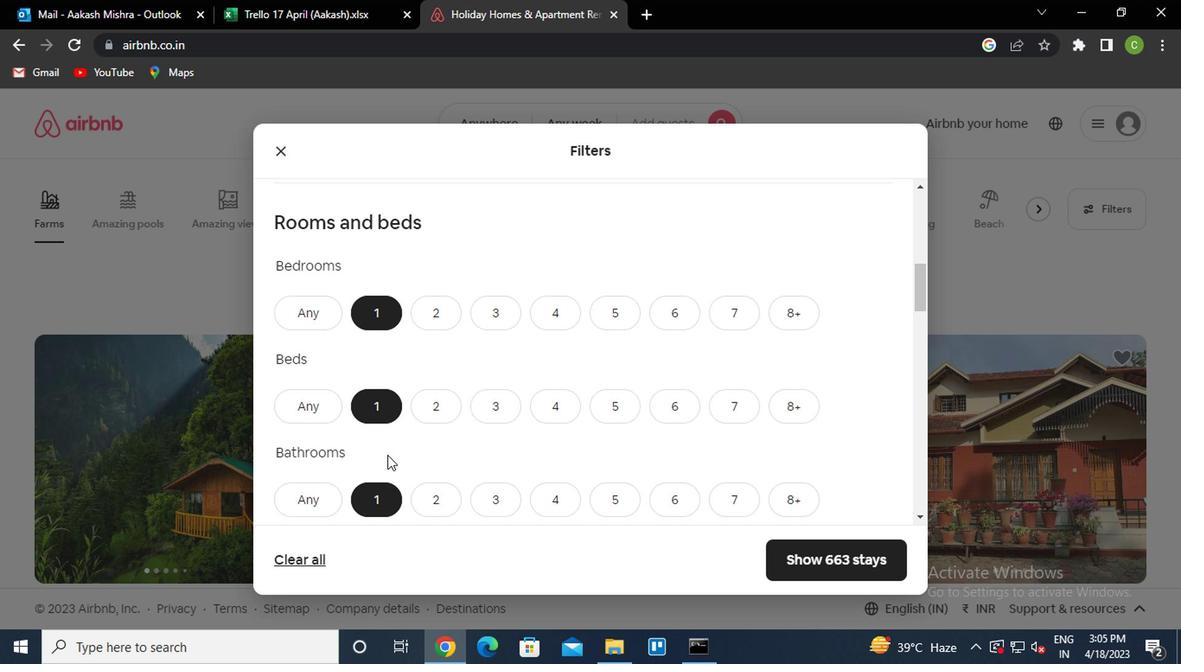 
Action: Mouse scrolled (391, 457) with delta (0, -1)
Screenshot: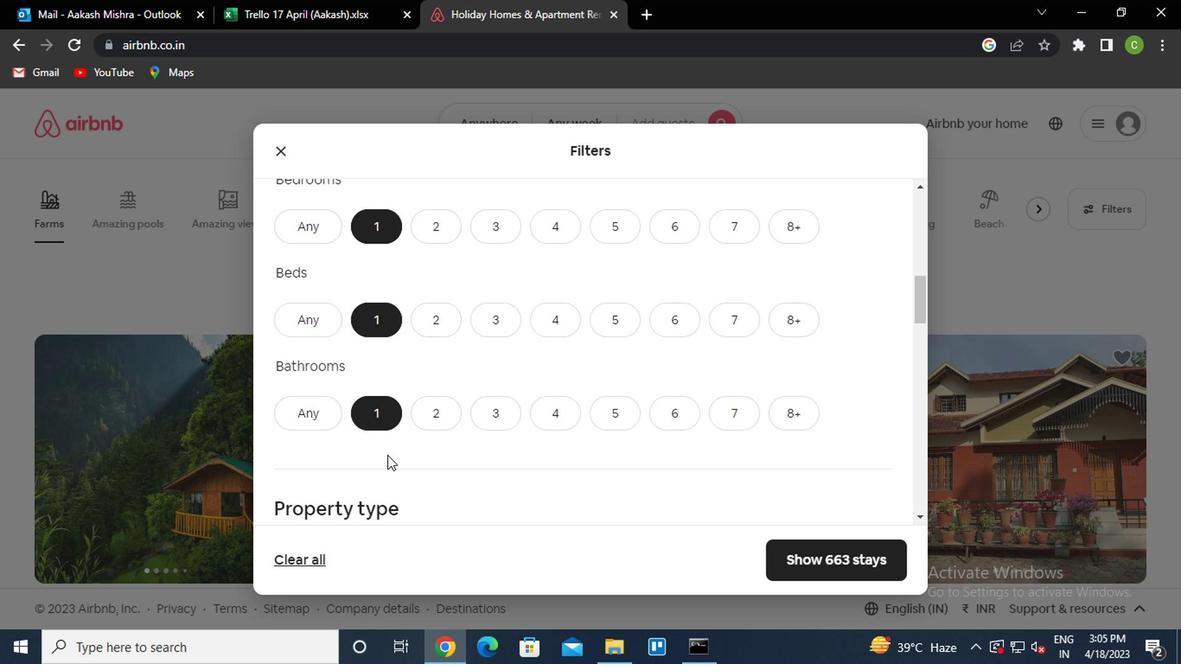 
Action: Mouse moved to (397, 463)
Screenshot: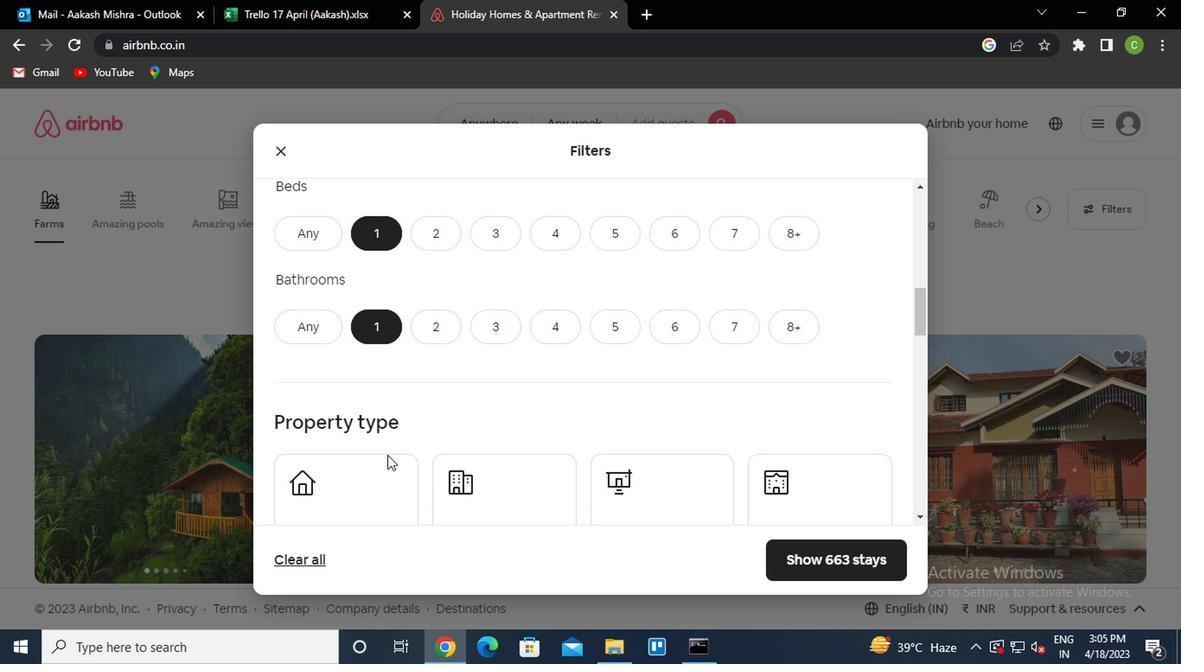 
Action: Mouse scrolled (397, 463) with delta (0, 0)
Screenshot: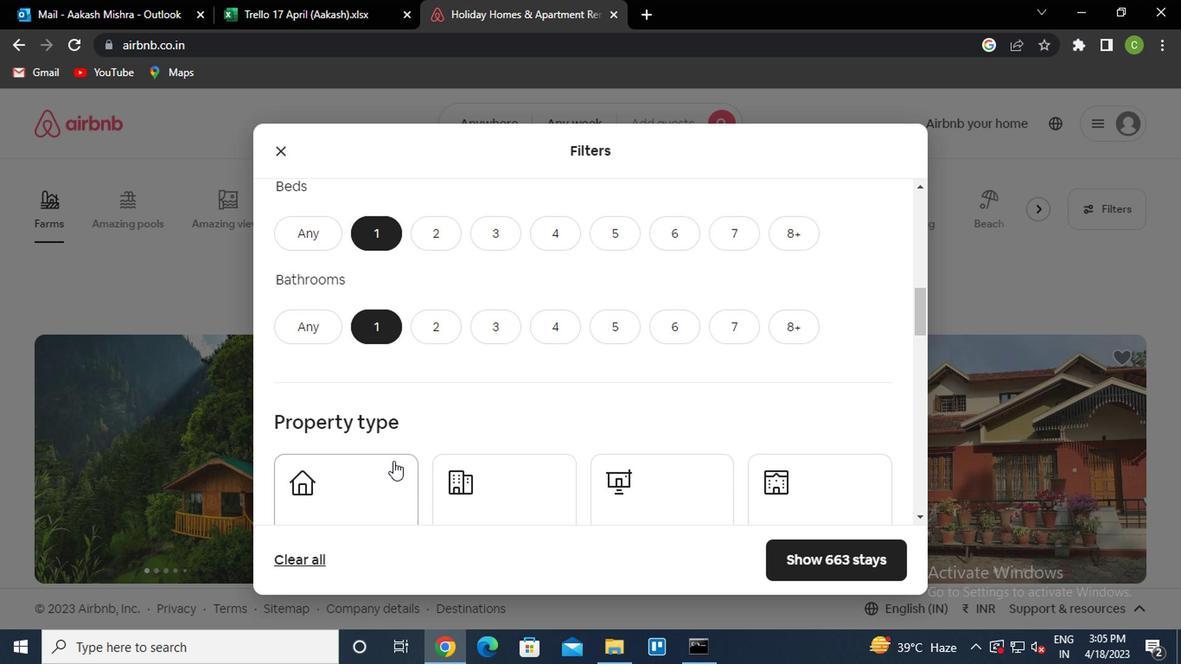 
Action: Mouse moved to (848, 438)
Screenshot: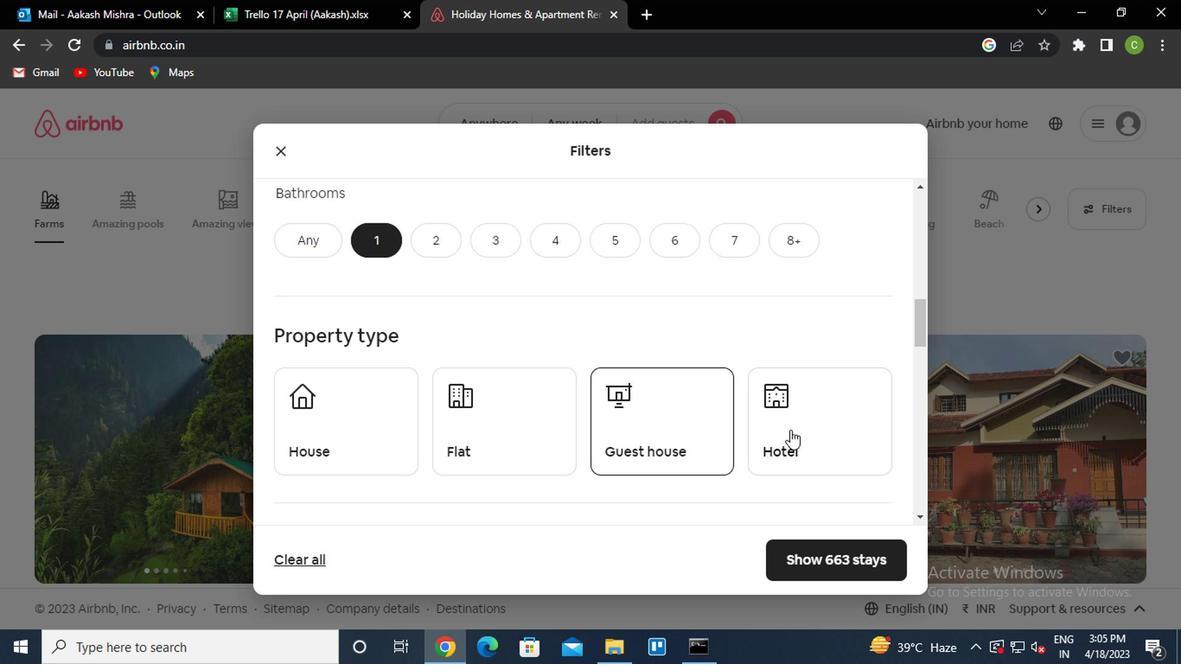 
Action: Mouse pressed left at (848, 438)
Screenshot: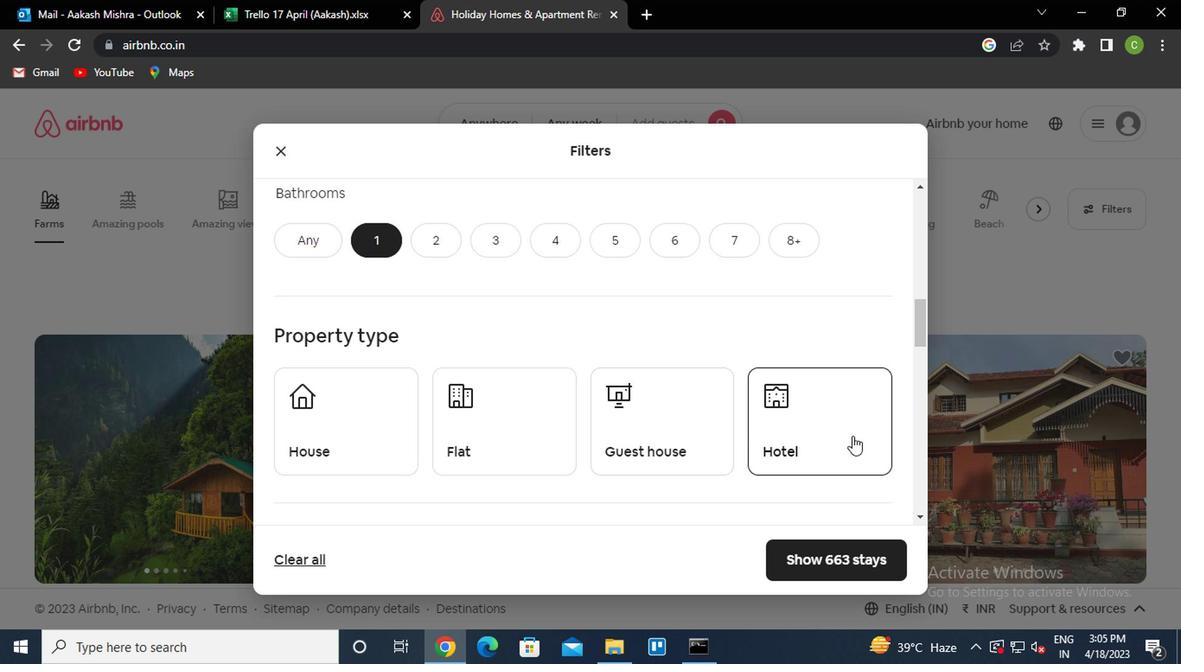 
Action: Mouse moved to (602, 436)
Screenshot: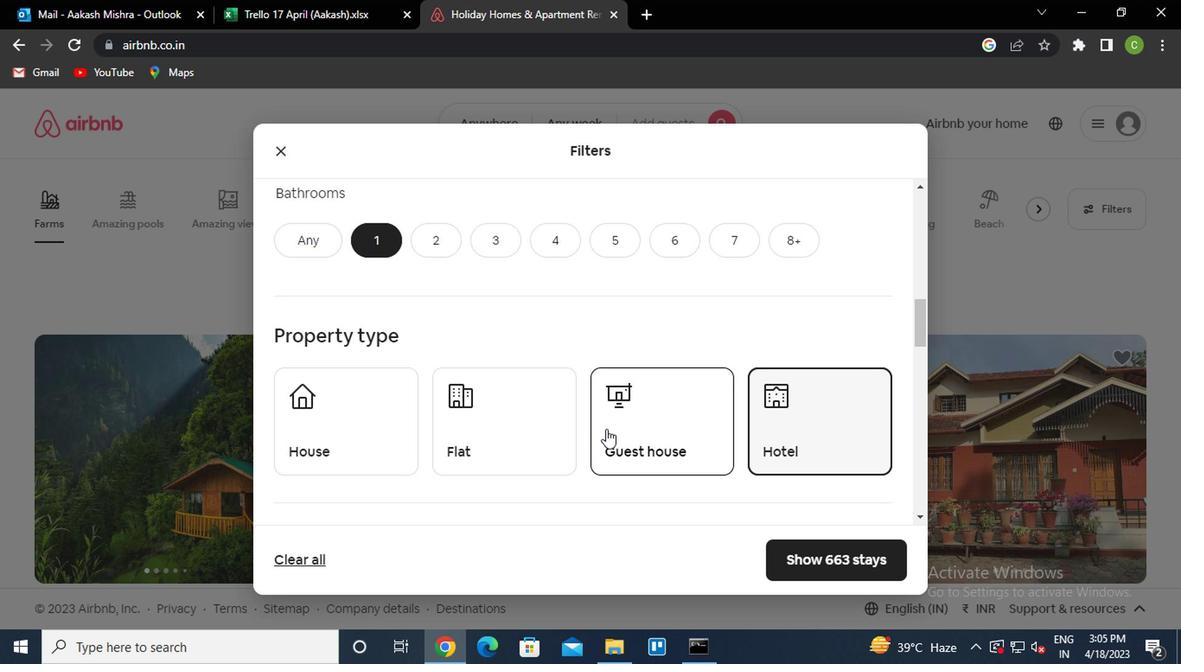 
Action: Mouse scrolled (602, 435) with delta (0, 0)
Screenshot: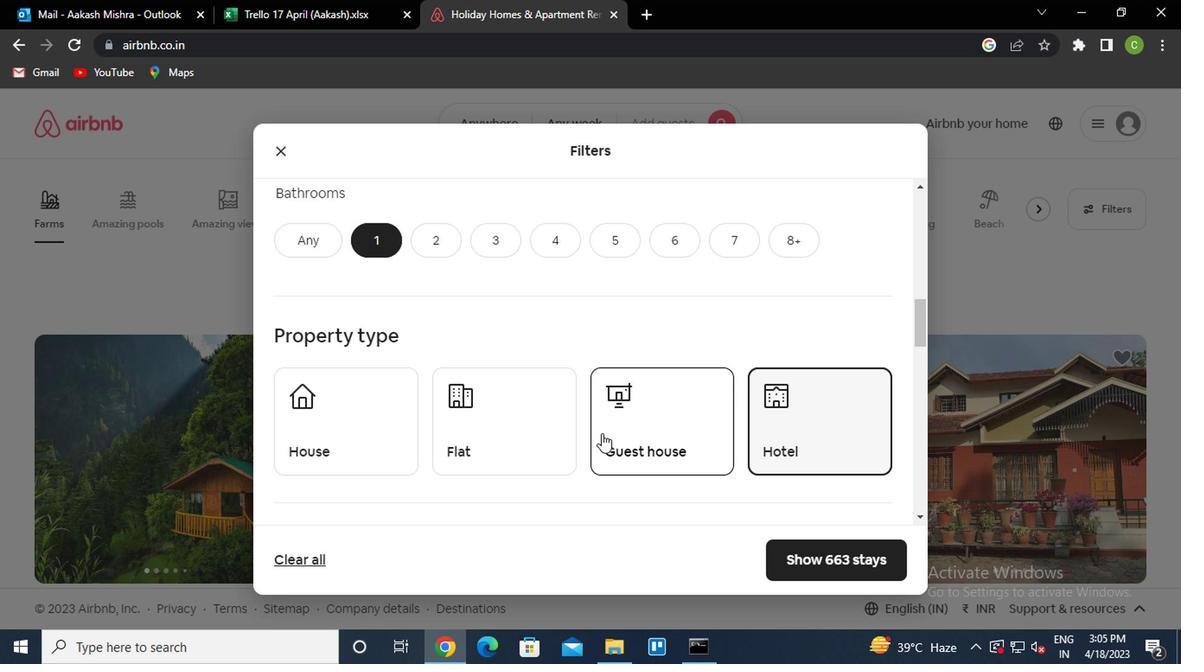 
Action: Mouse scrolled (602, 435) with delta (0, 0)
Screenshot: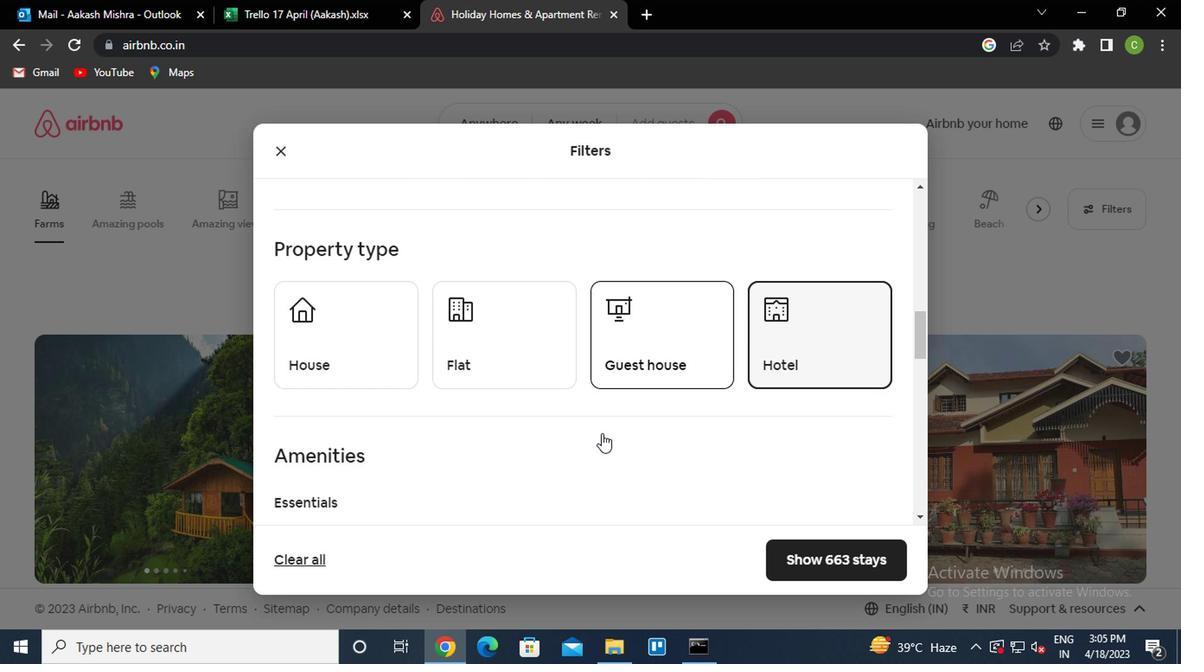 
Action: Mouse scrolled (602, 435) with delta (0, 0)
Screenshot: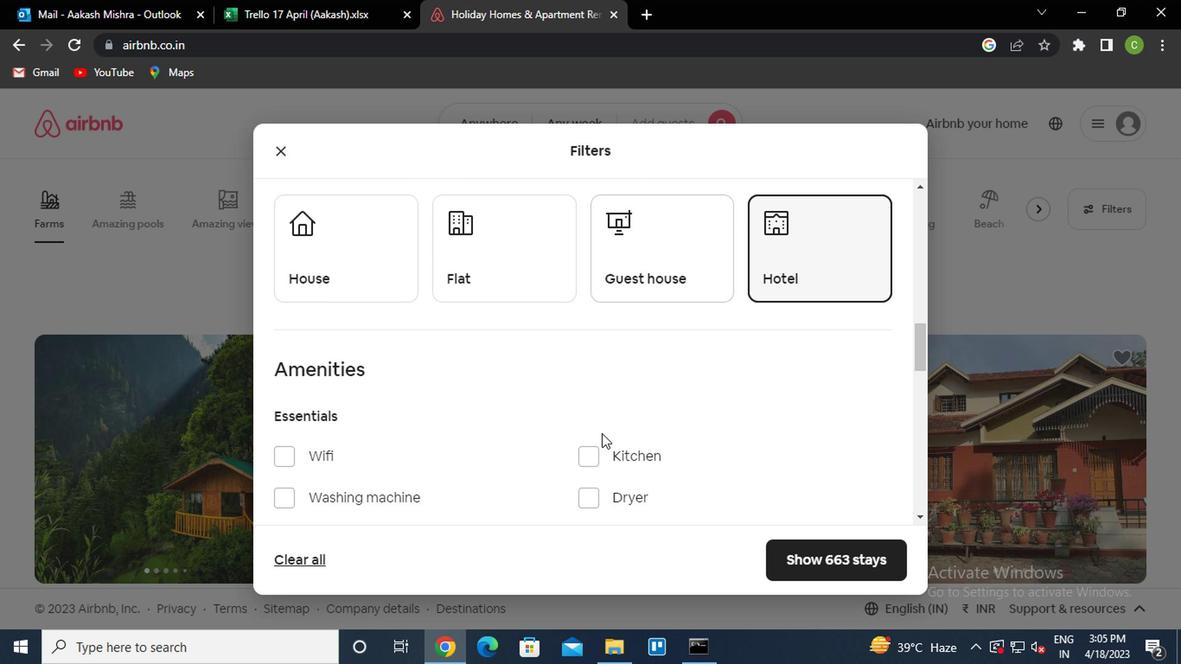 
Action: Mouse scrolled (602, 435) with delta (0, 0)
Screenshot: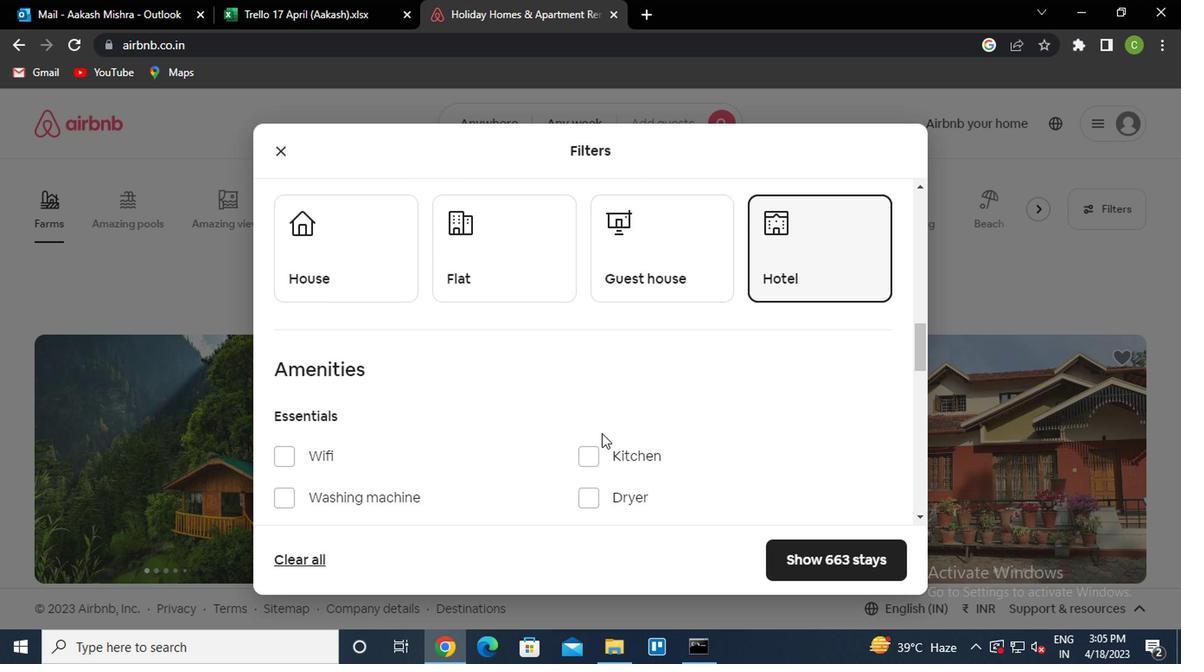 
Action: Mouse scrolled (602, 435) with delta (0, 0)
Screenshot: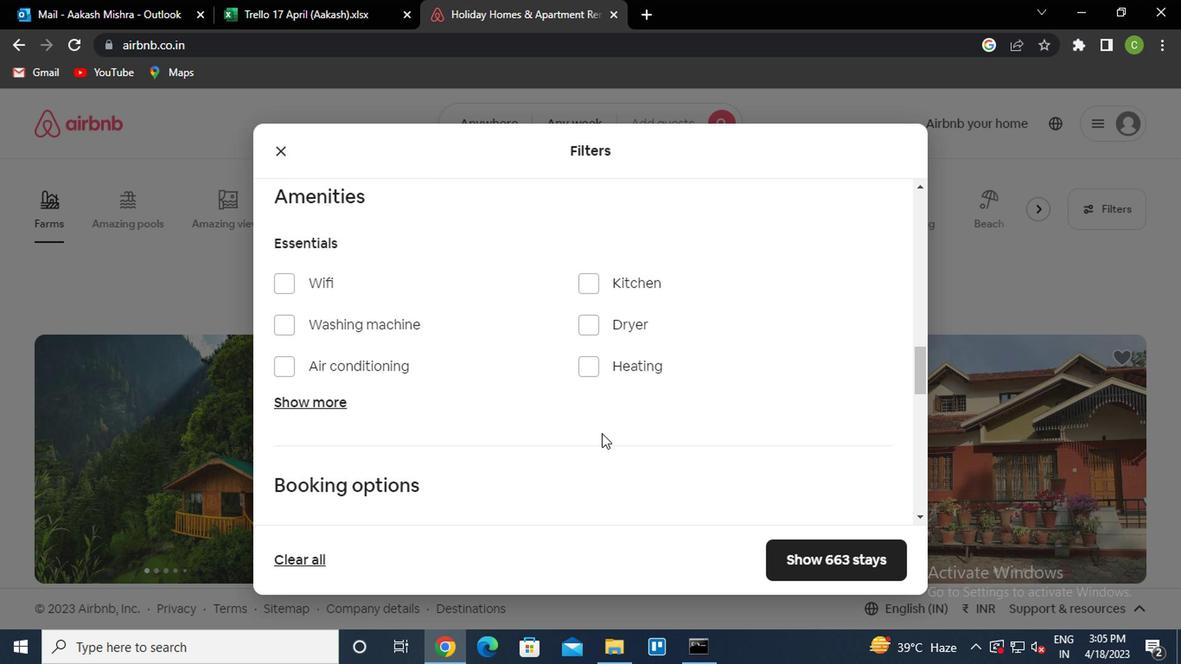 
Action: Mouse scrolled (602, 435) with delta (0, 0)
Screenshot: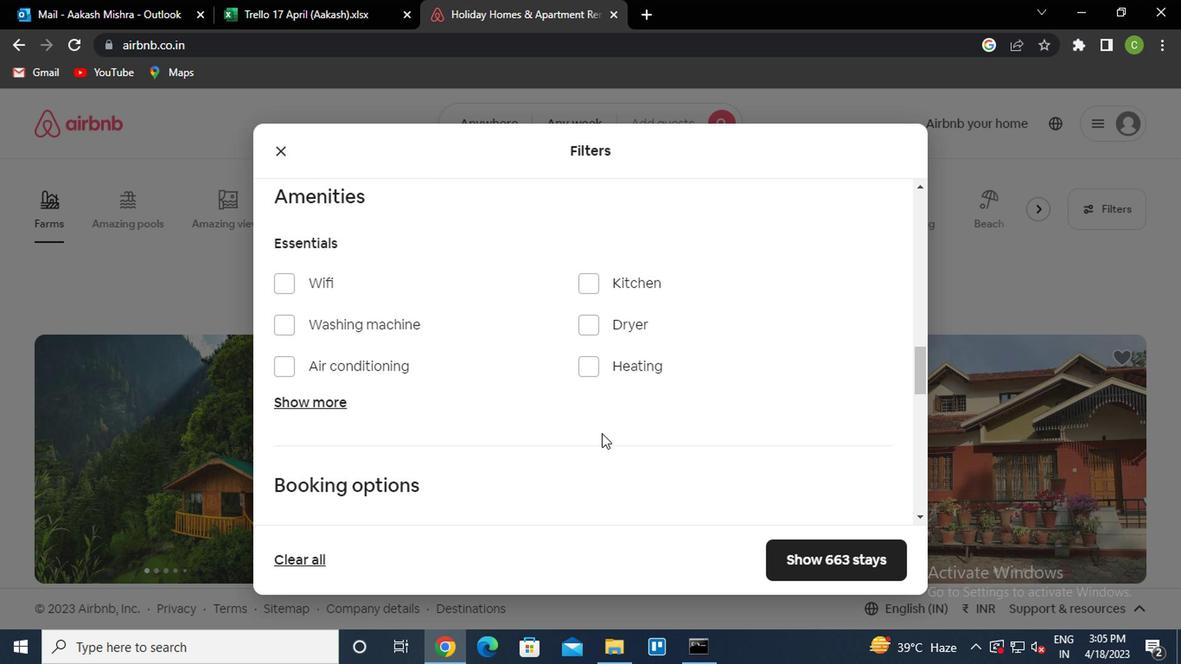 
Action: Mouse scrolled (602, 435) with delta (0, 0)
Screenshot: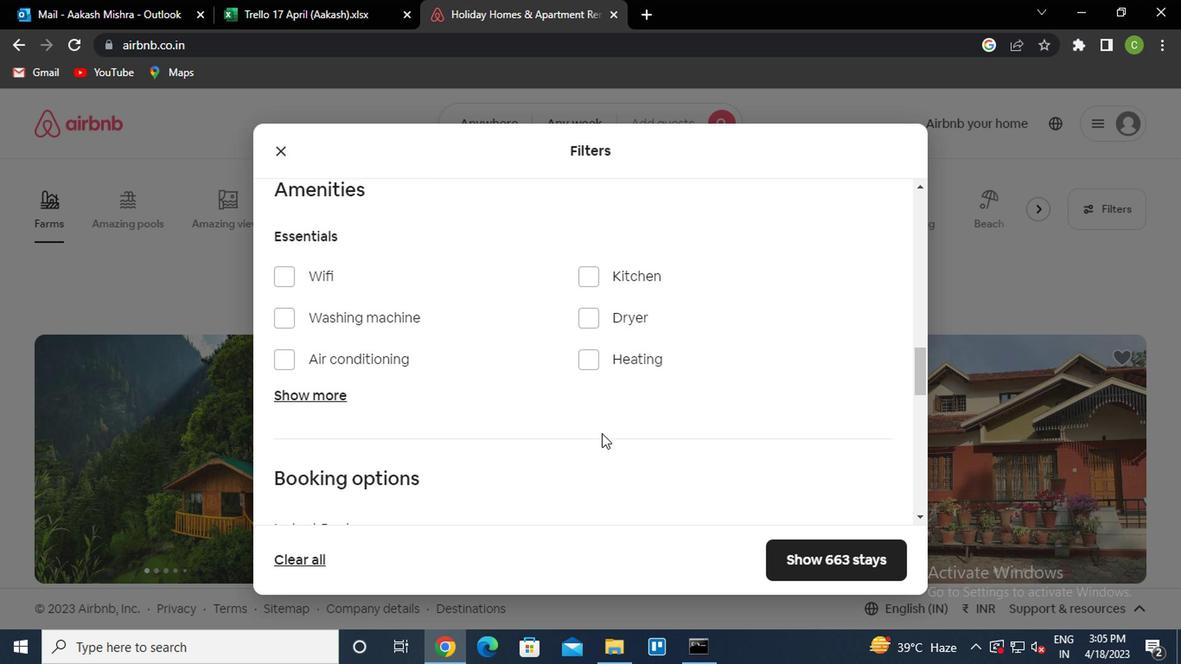 
Action: Mouse moved to (859, 343)
Screenshot: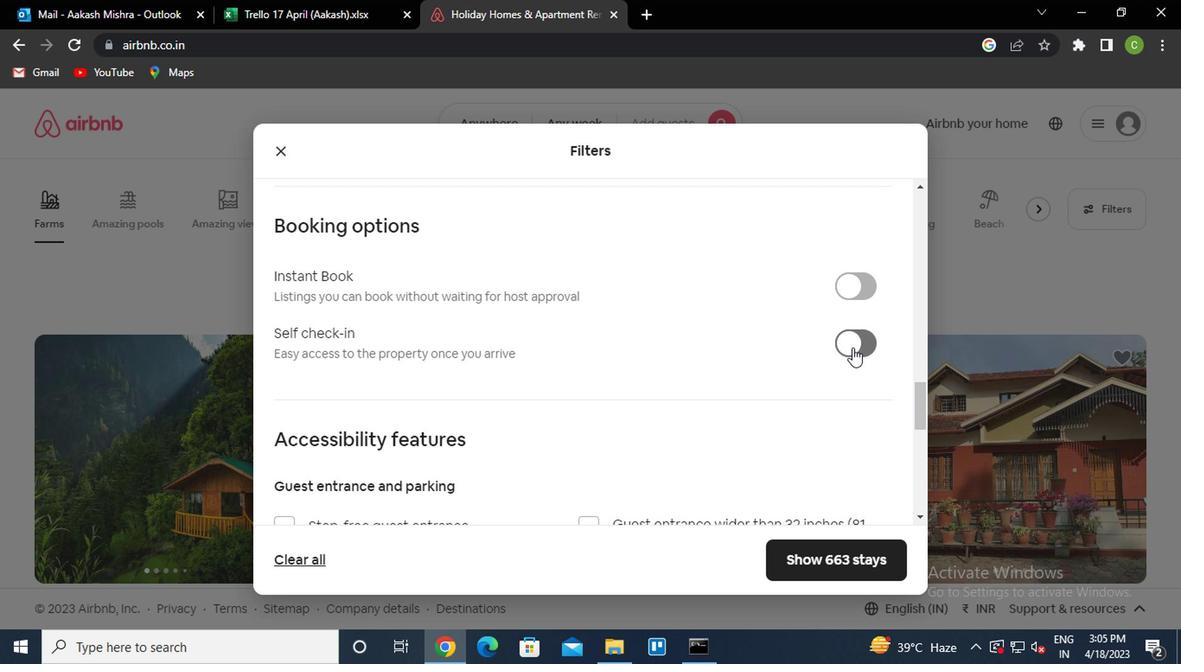 
Action: Mouse pressed left at (859, 343)
Screenshot: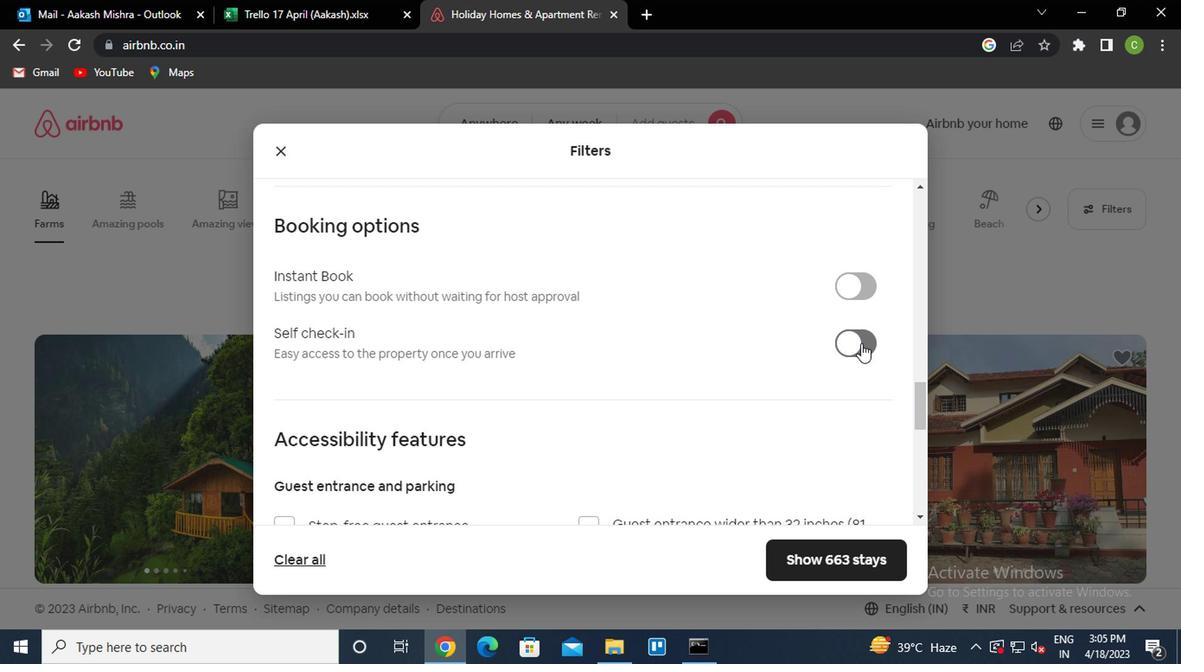
Action: Mouse moved to (611, 433)
Screenshot: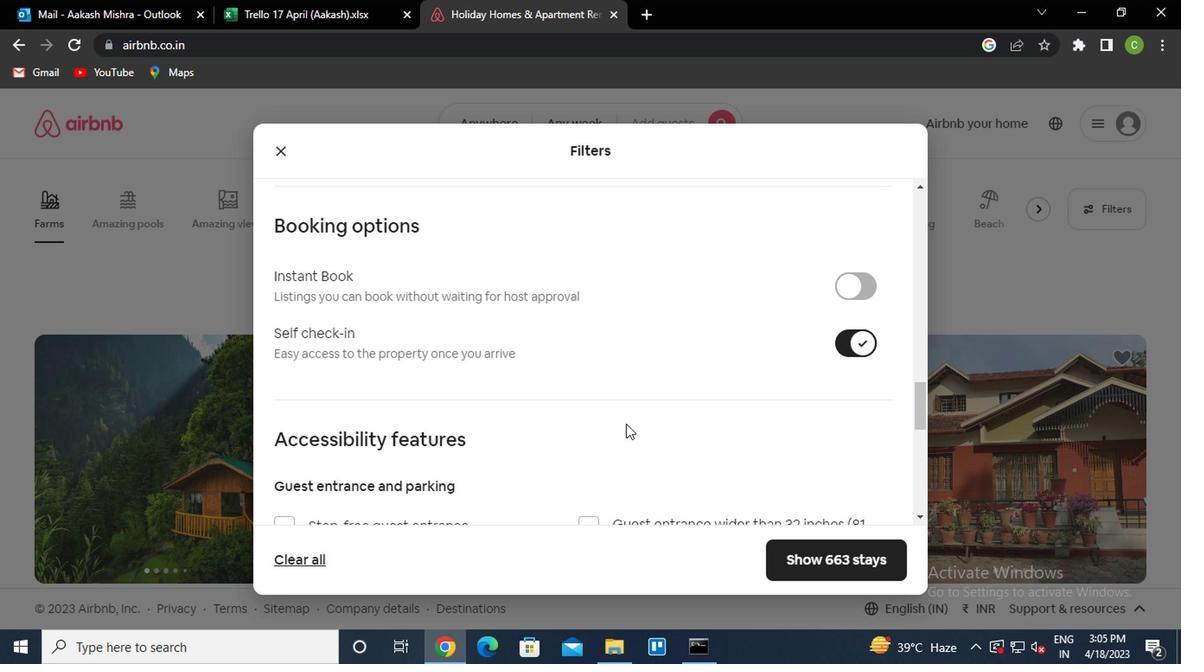 
Action: Mouse scrolled (611, 431) with delta (0, -1)
Screenshot: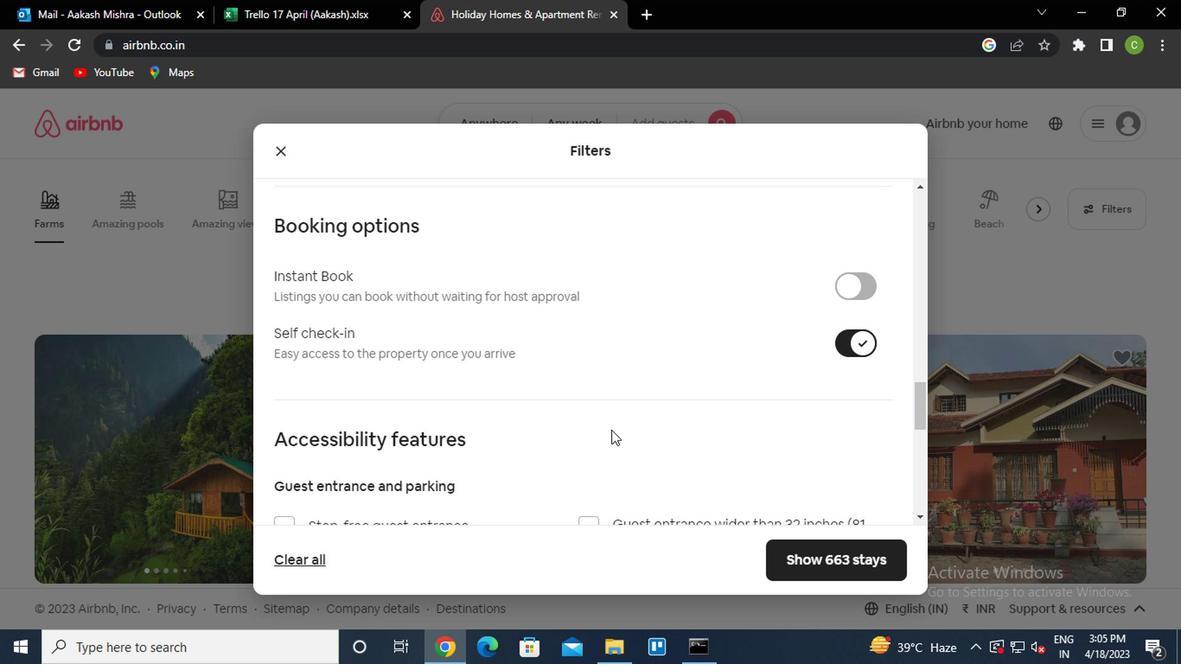 
Action: Mouse scrolled (611, 431) with delta (0, -1)
Screenshot: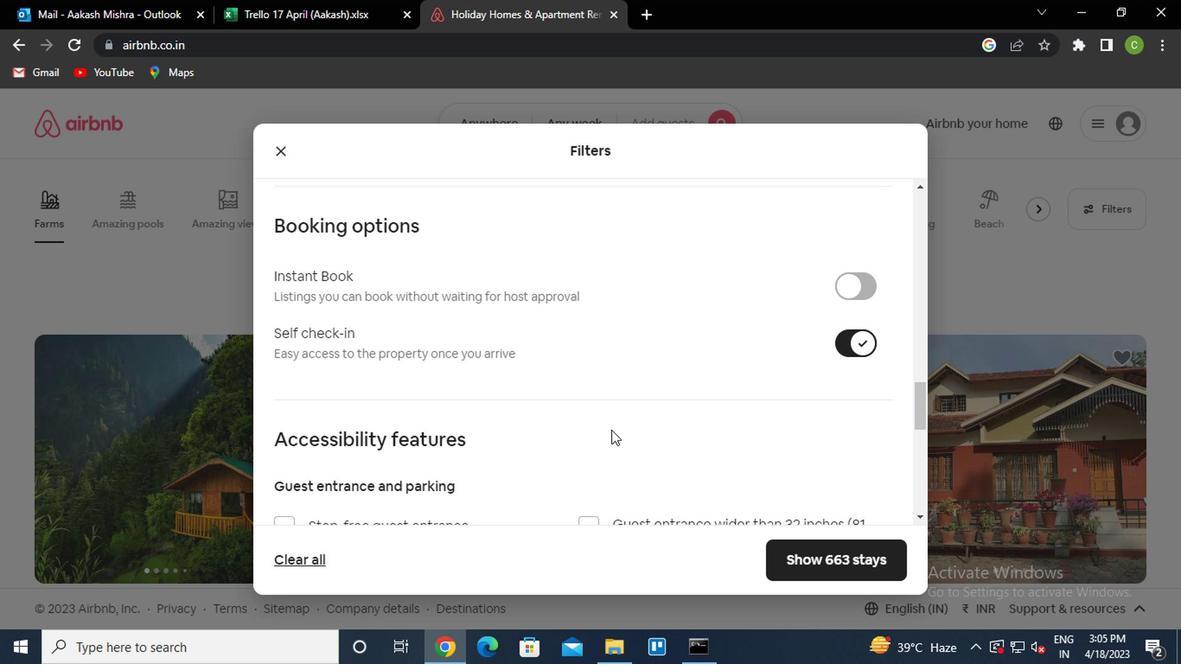 
Action: Mouse scrolled (611, 431) with delta (0, -1)
Screenshot: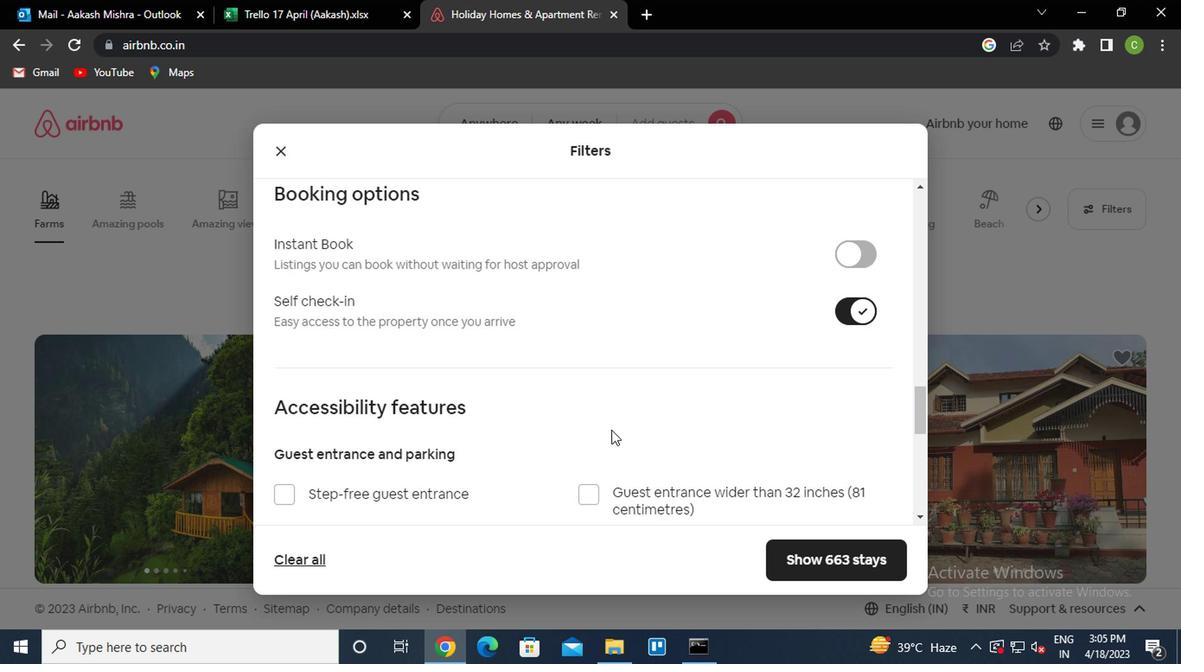 
Action: Mouse scrolled (611, 431) with delta (0, -1)
Screenshot: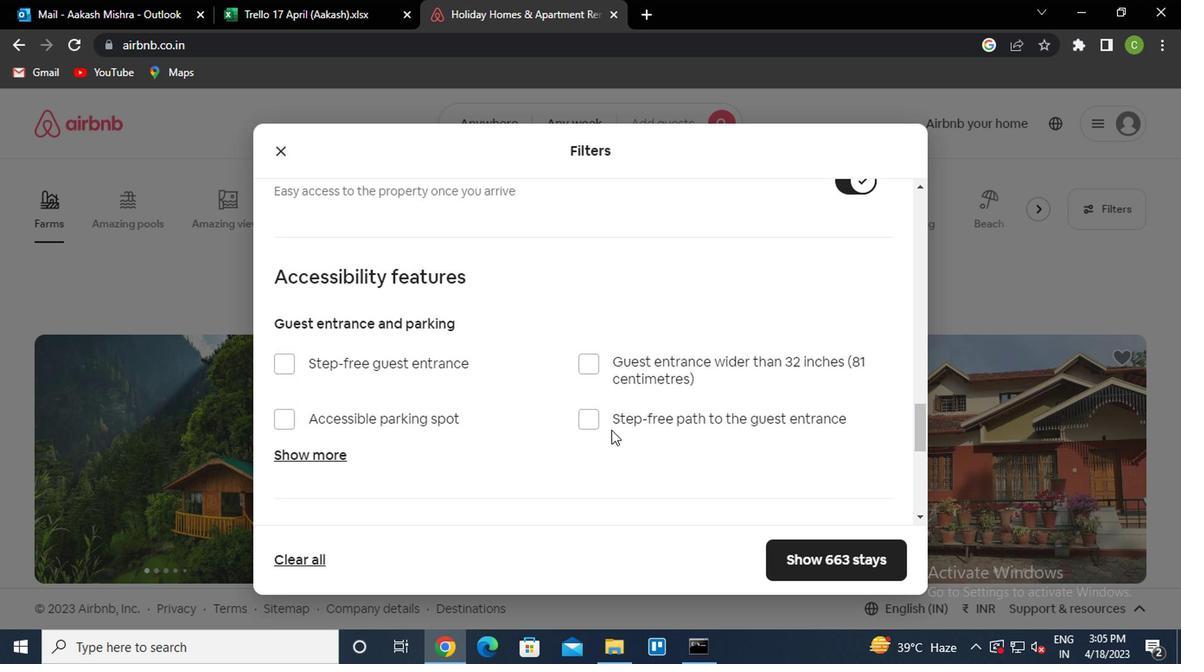 
Action: Mouse moved to (400, 389)
Screenshot: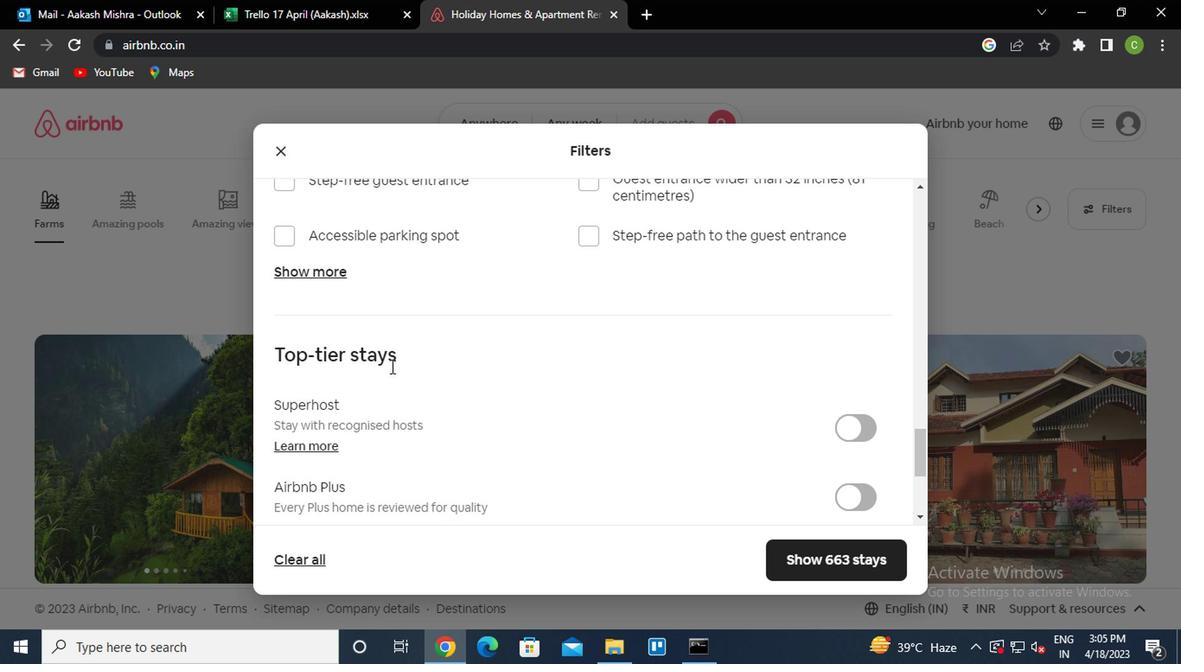 
Action: Mouse scrolled (400, 389) with delta (0, 0)
Screenshot: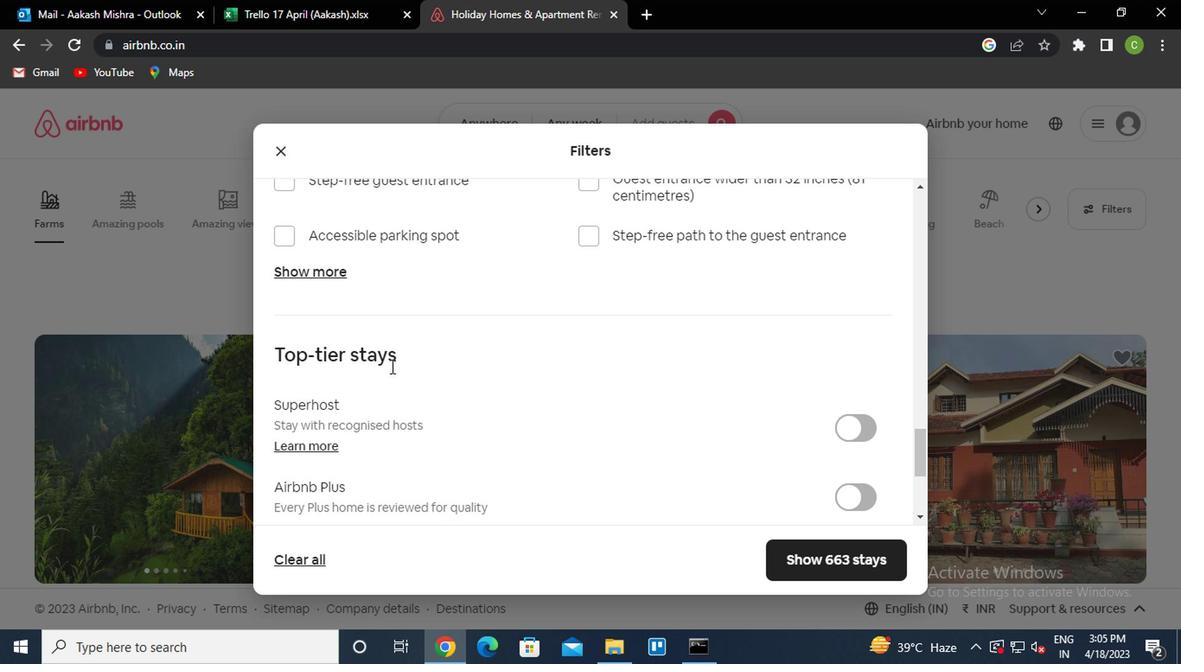 
Action: Mouse moved to (400, 391)
Screenshot: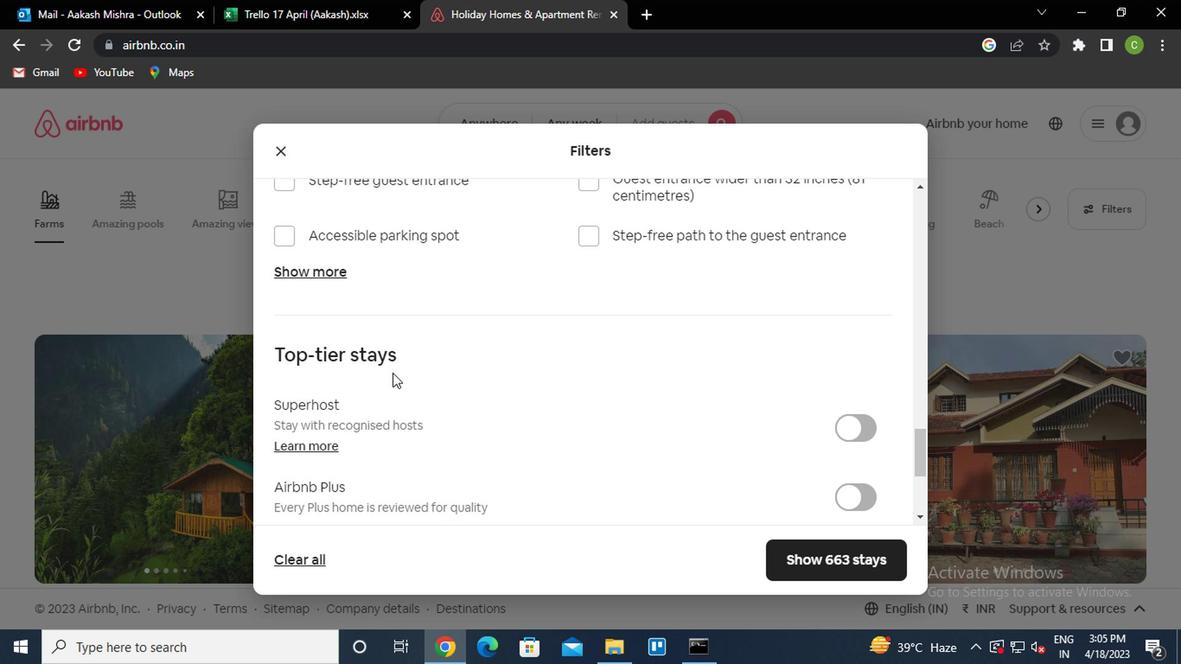 
Action: Mouse scrolled (400, 389) with delta (0, -1)
Screenshot: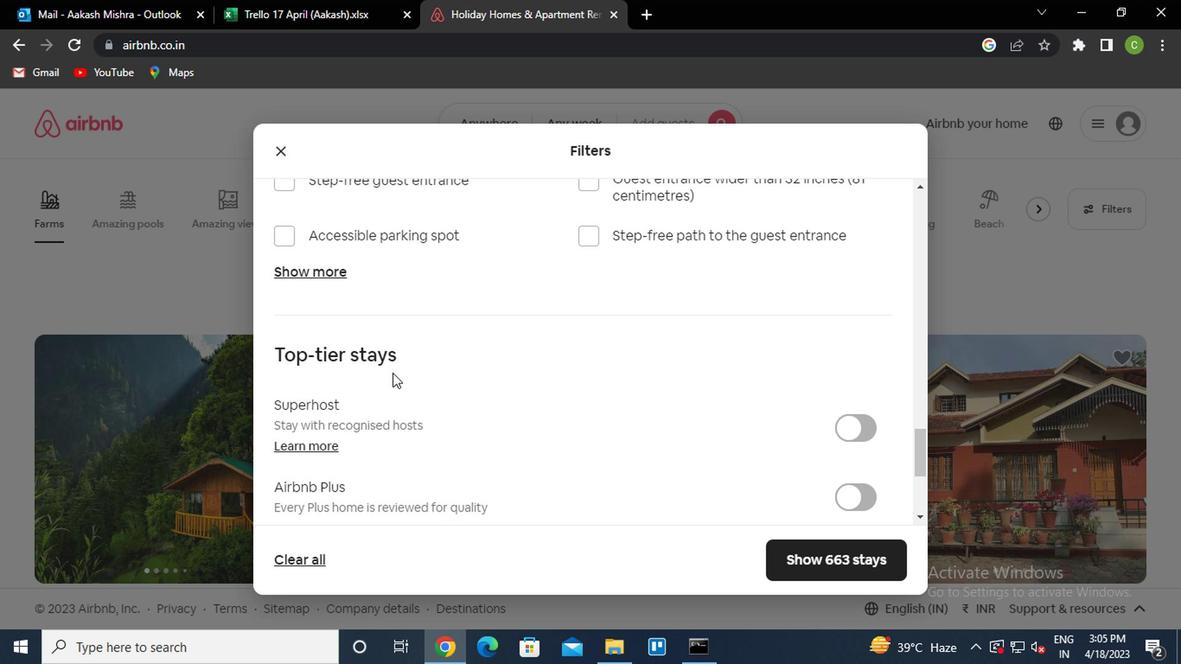 
Action: Mouse moved to (393, 402)
Screenshot: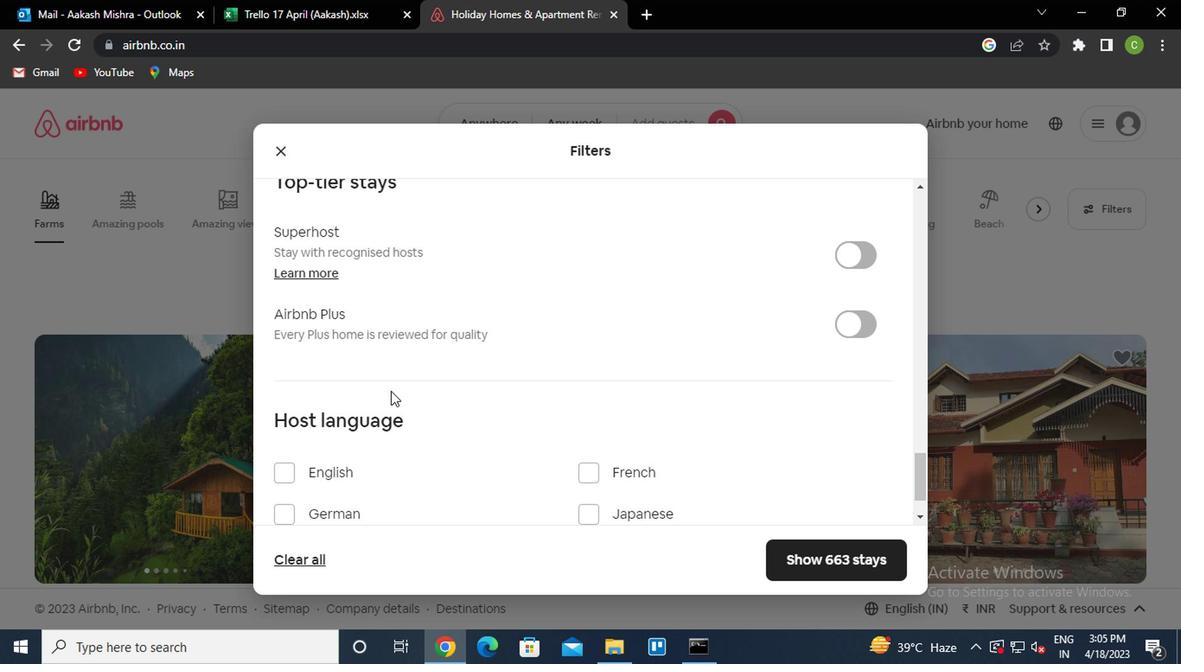 
Action: Mouse scrolled (393, 402) with delta (0, 0)
Screenshot: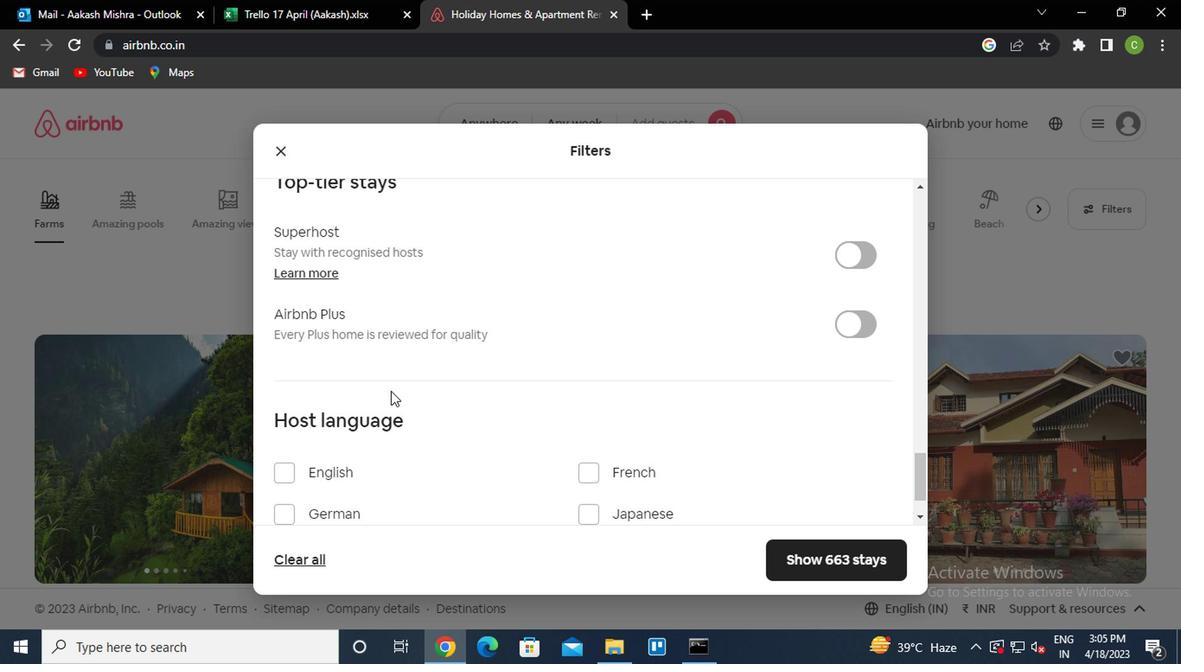 
Action: Mouse moved to (393, 404)
Screenshot: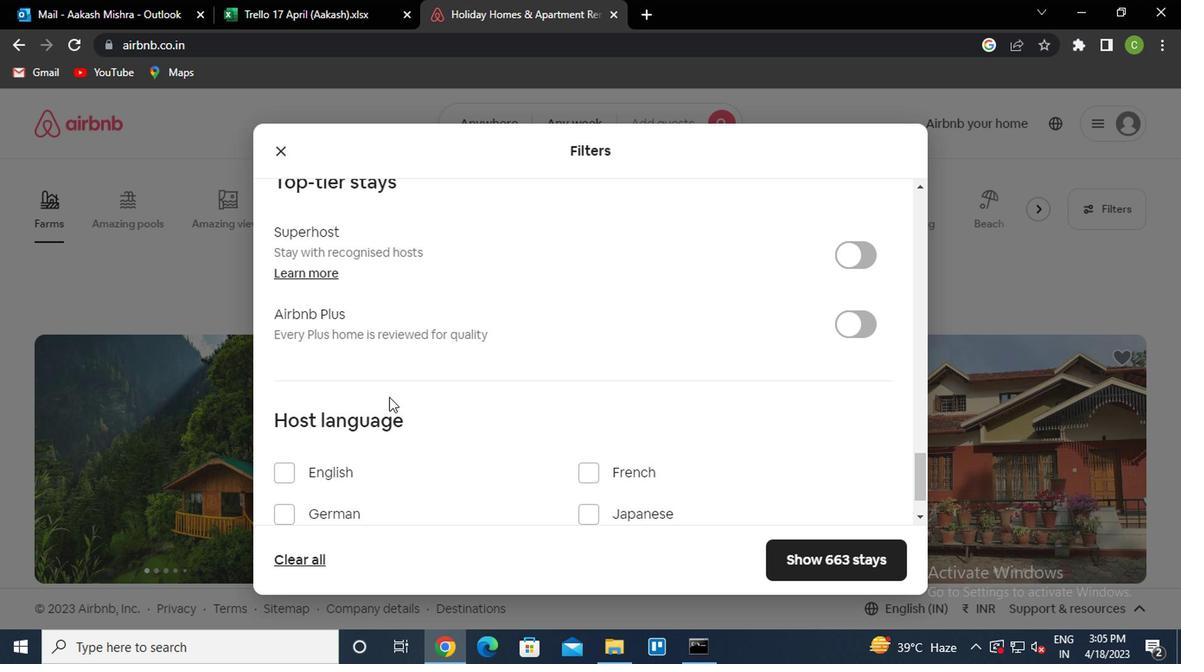 
Action: Mouse scrolled (393, 402) with delta (0, -1)
Screenshot: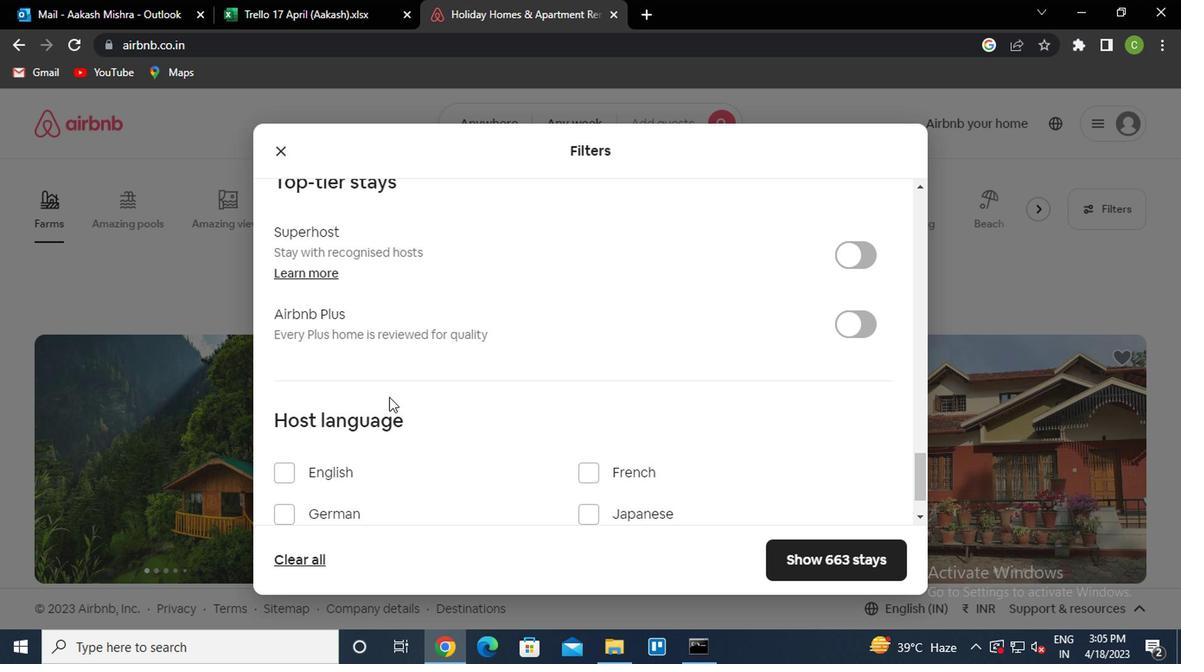 
Action: Mouse scrolled (393, 402) with delta (0, -1)
Screenshot: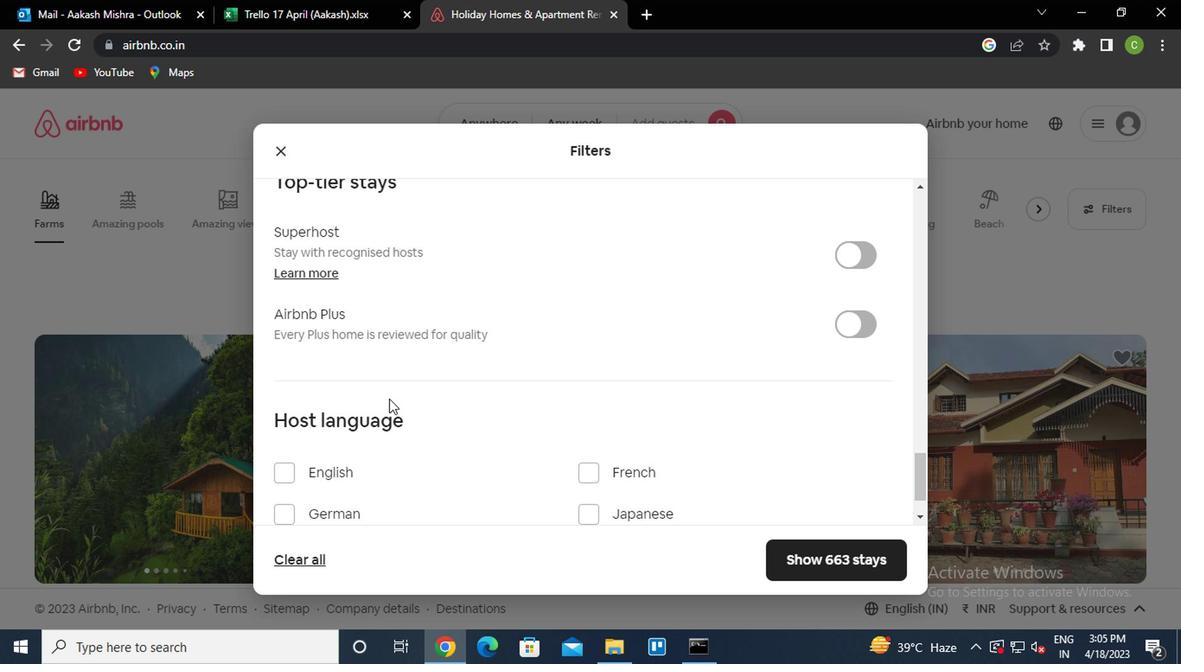 
Action: Mouse scrolled (393, 402) with delta (0, -1)
Screenshot: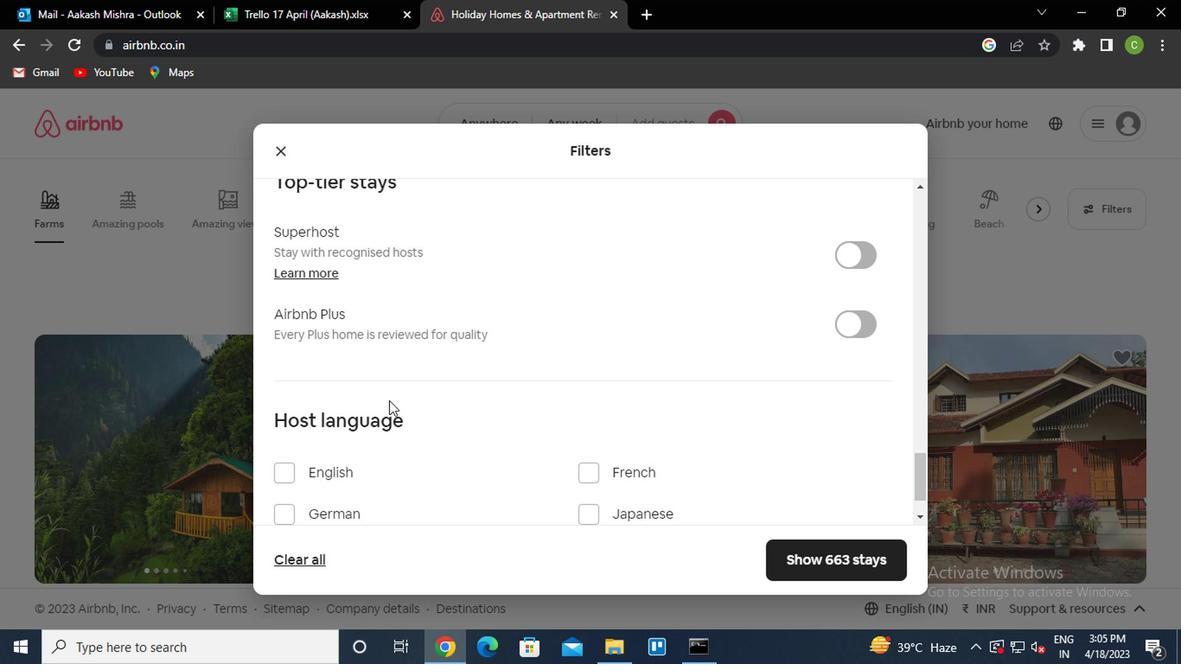 
Action: Mouse moved to (322, 481)
Screenshot: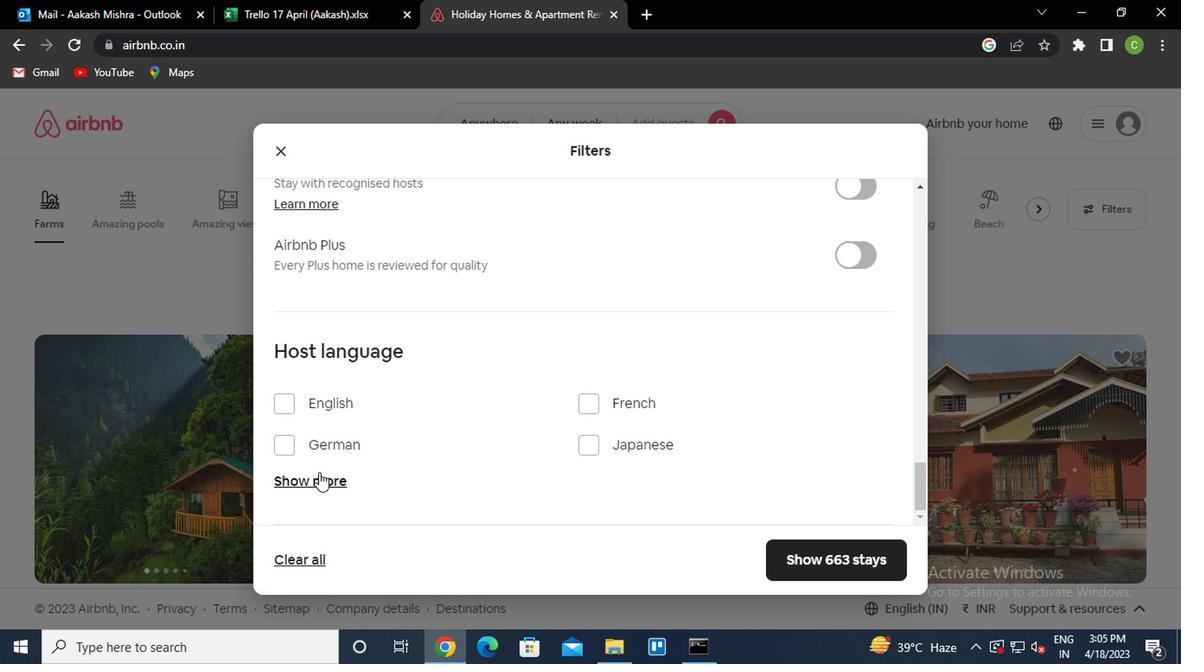 
Action: Mouse pressed left at (322, 481)
Screenshot: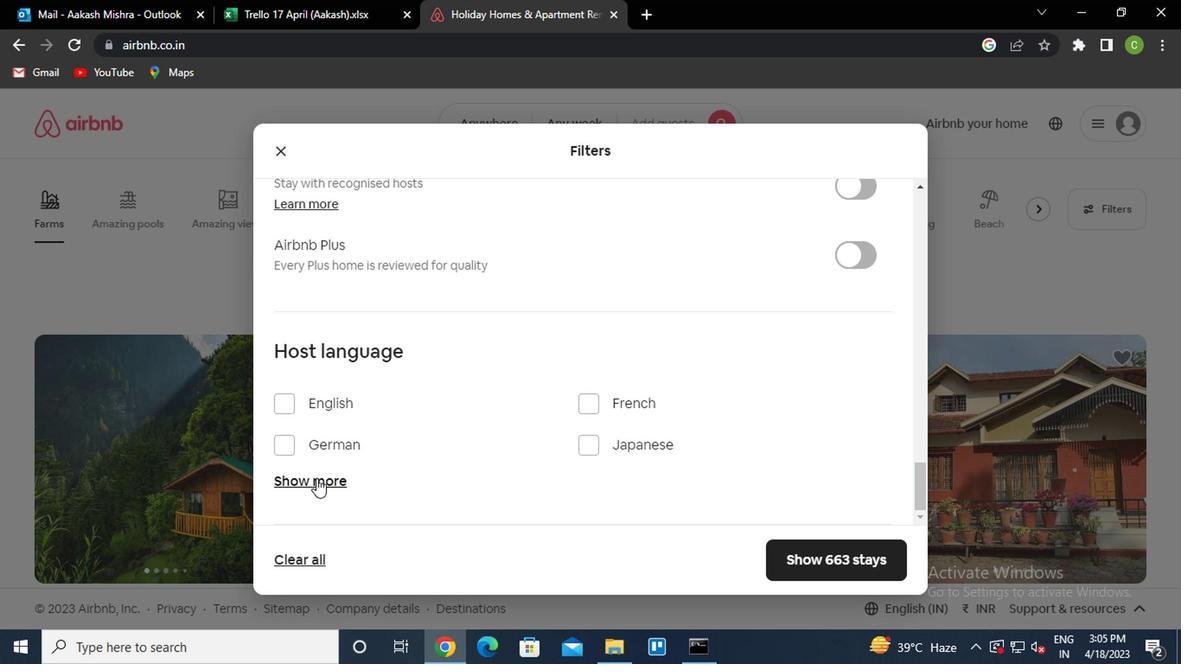 
Action: Mouse moved to (335, 471)
Screenshot: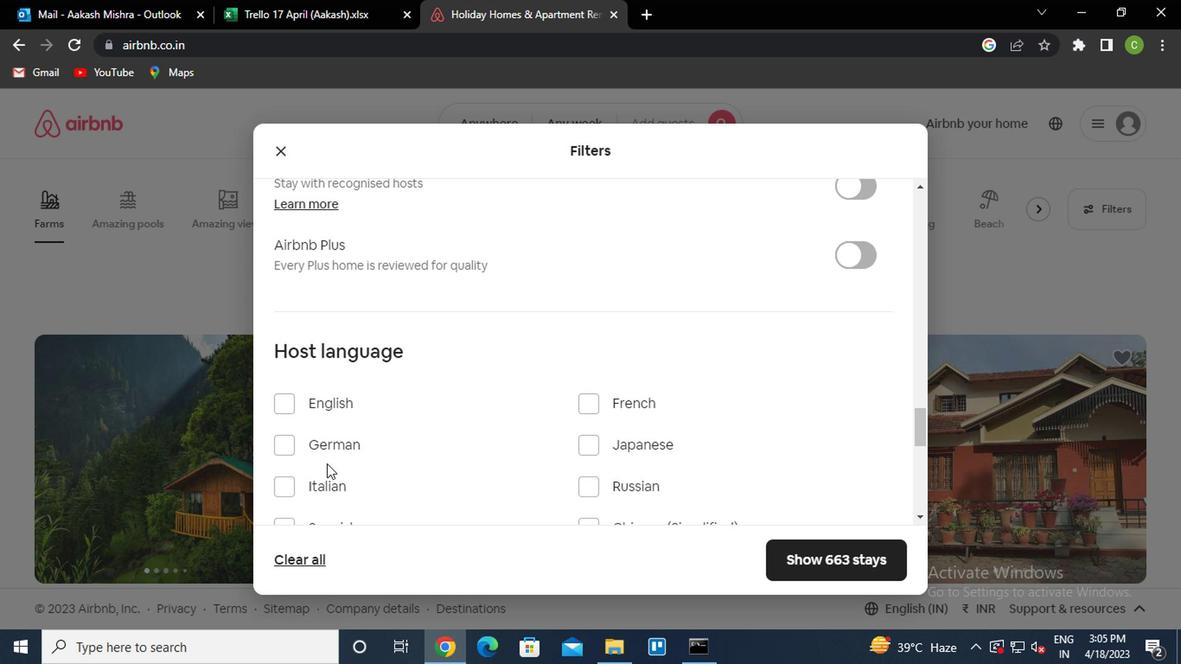 
Action: Mouse scrolled (335, 469) with delta (0, -1)
Screenshot: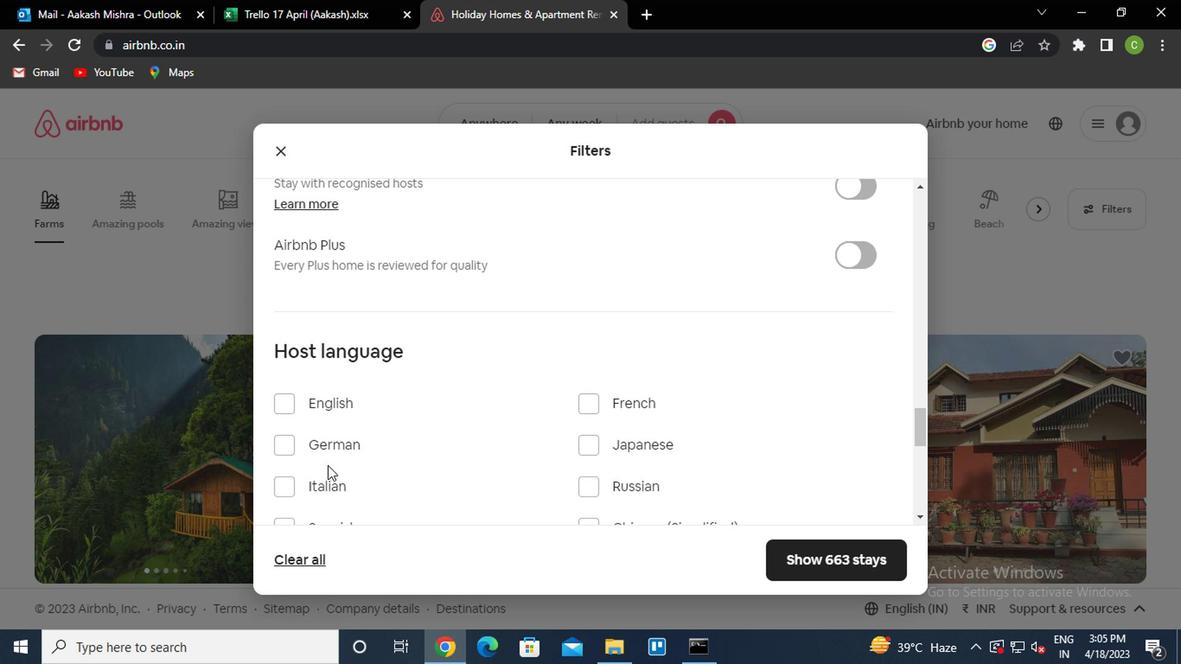 
Action: Mouse scrolled (335, 469) with delta (0, -1)
Screenshot: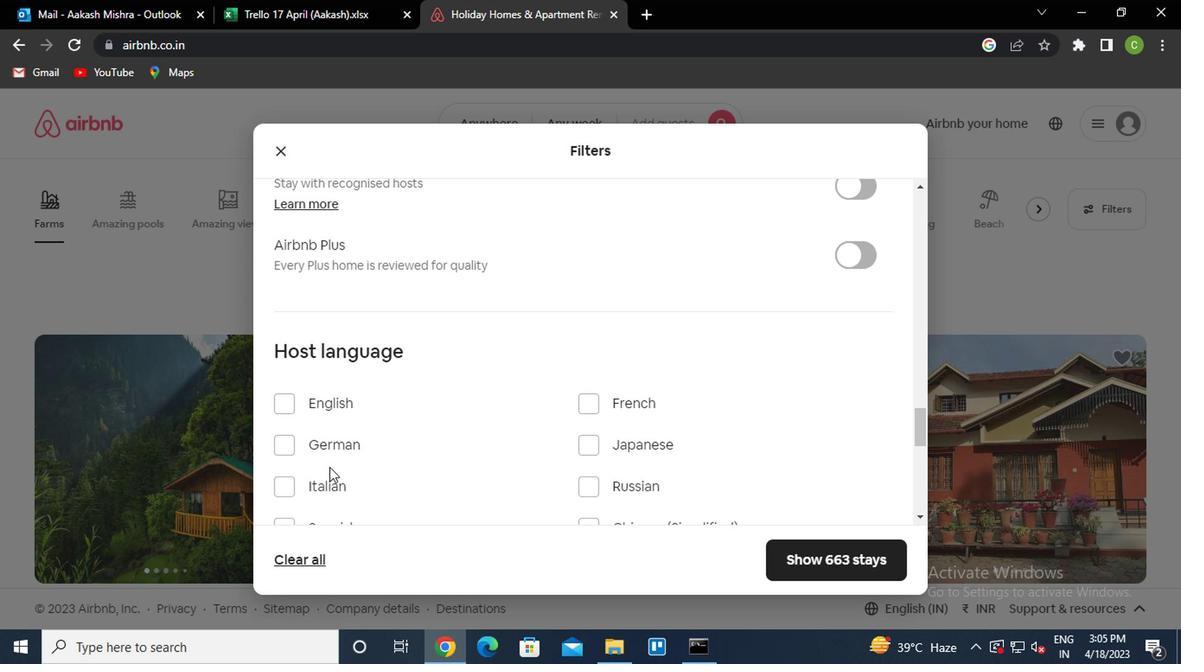 
Action: Mouse moved to (297, 352)
Screenshot: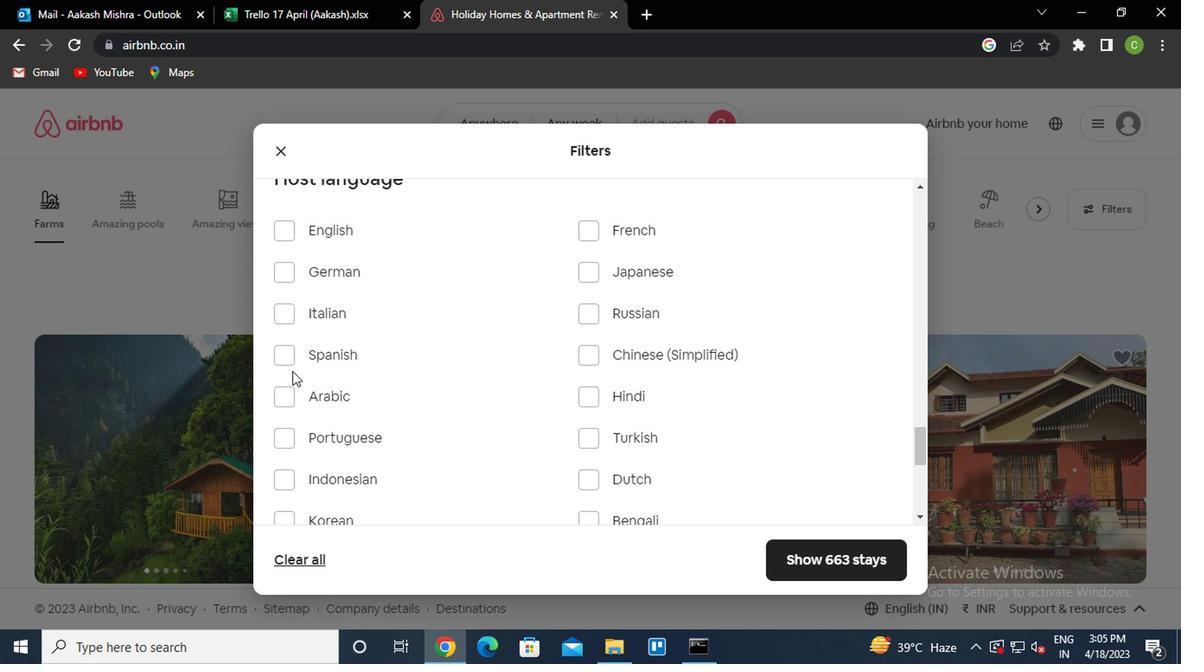 
Action: Mouse pressed left at (297, 352)
Screenshot: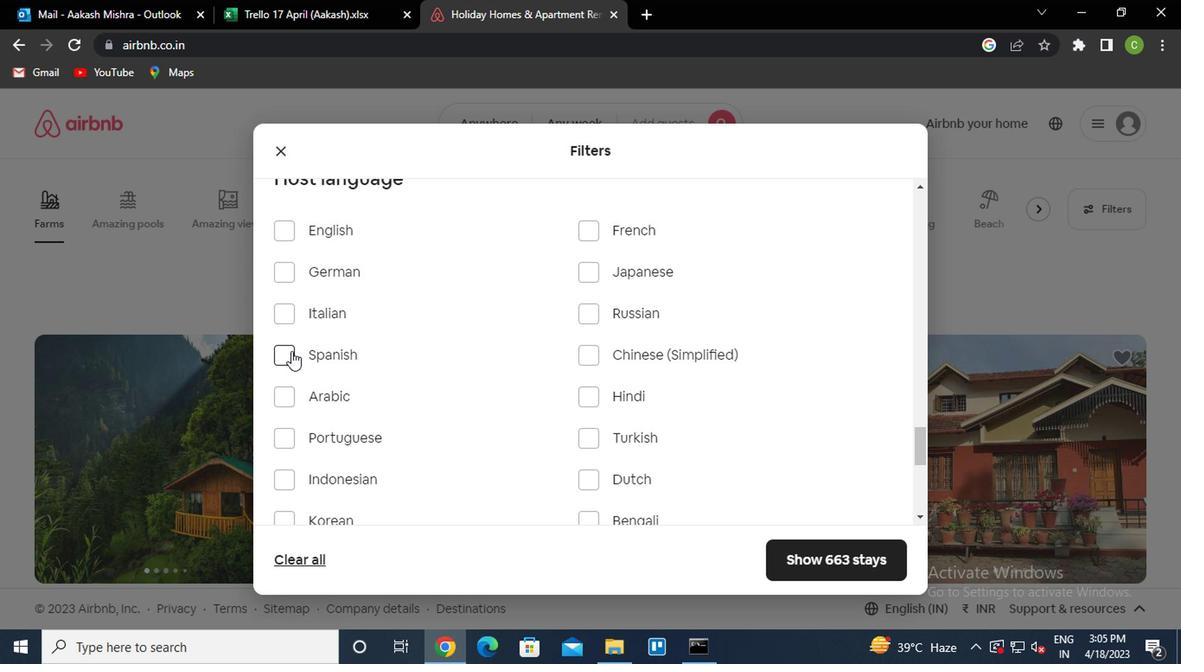 
Action: Mouse moved to (824, 568)
Screenshot: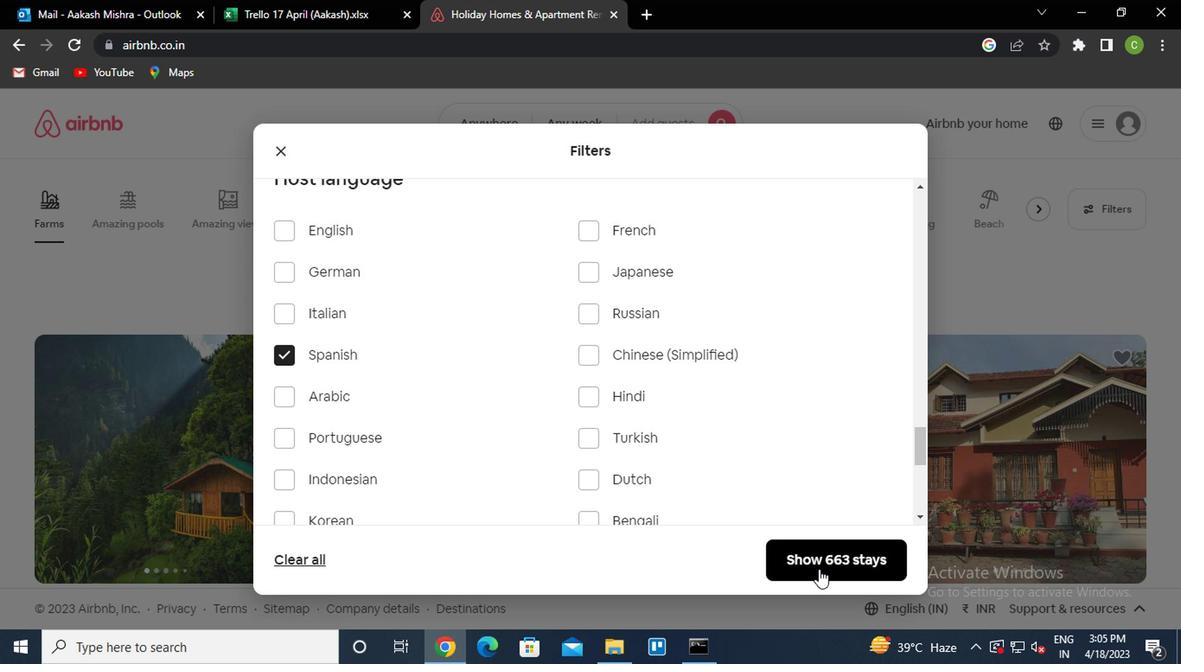 
Action: Mouse pressed left at (824, 568)
Screenshot: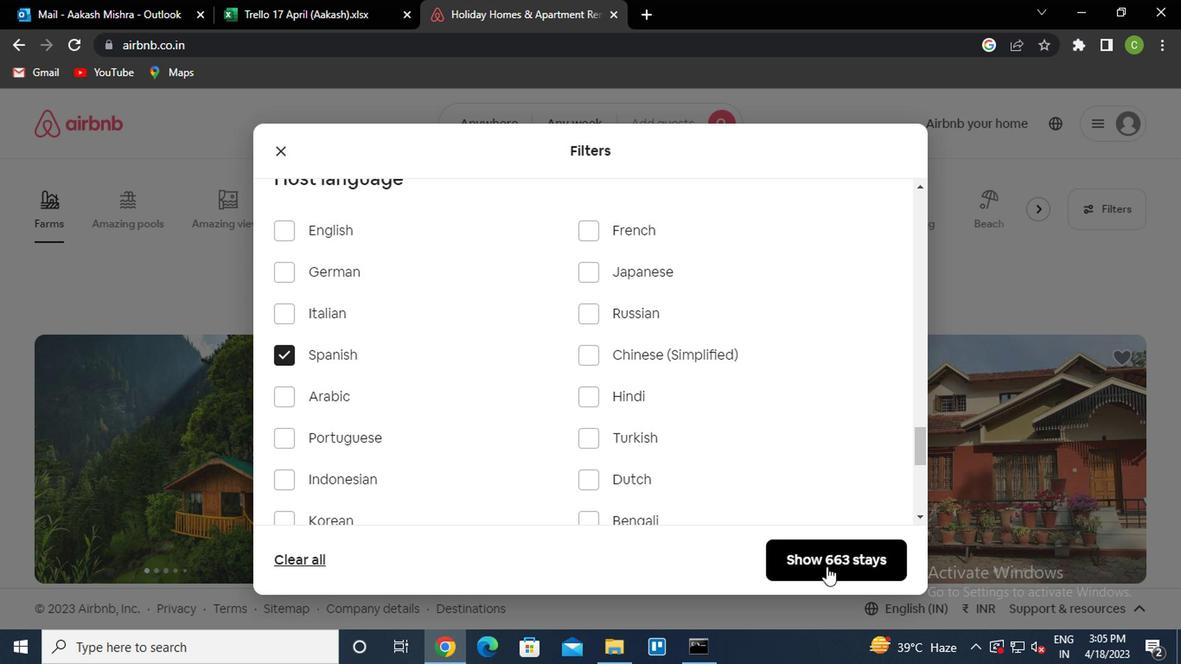 
Action: Mouse moved to (608, 492)
Screenshot: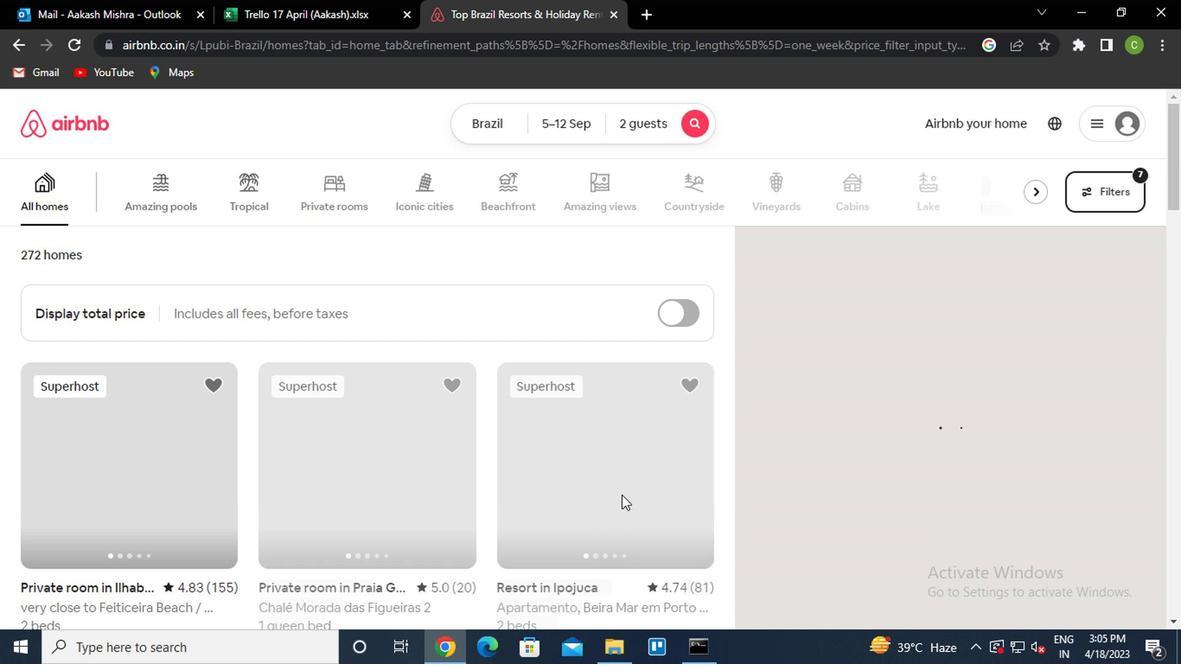 
